 Task: Search one way flight ticket for 3 adults, 3 children in premium economy from Salt Lake City: Salt Lake City International Airport to Fort Wayne: Fort Wayne International Airport on 8-4-2023. Choice of flights is Alaska. Number of bags: 1 carry on bag. Price is upto 74000. Outbound departure time preference is 7:15.
Action: Mouse moved to (199, 329)
Screenshot: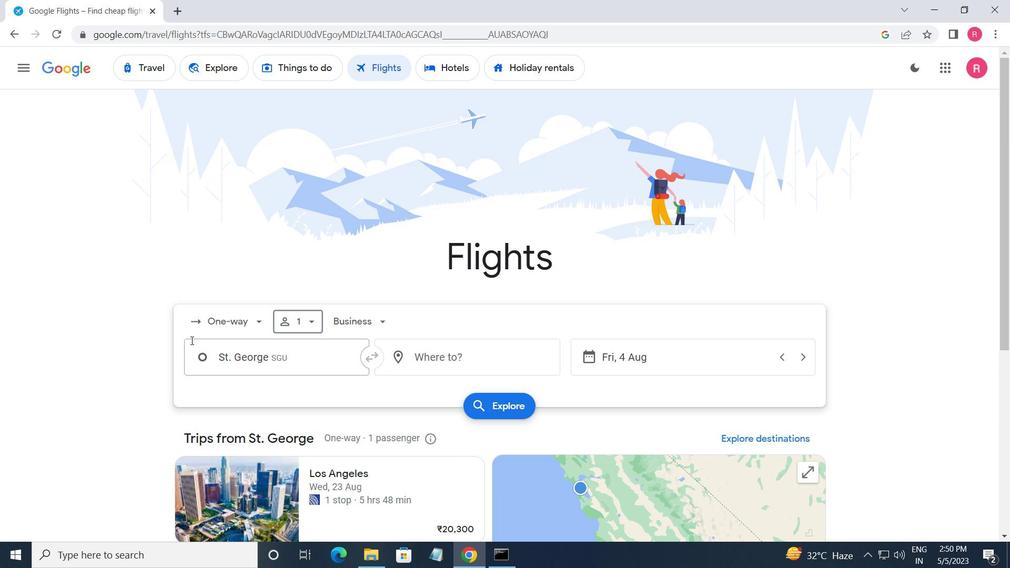 
Action: Mouse pressed left at (199, 329)
Screenshot: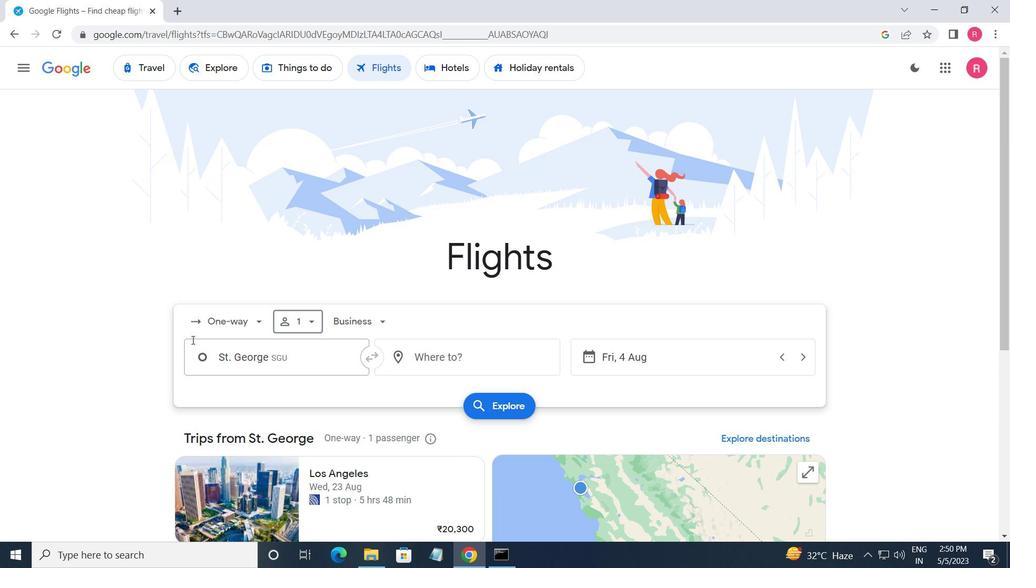 
Action: Mouse moved to (236, 376)
Screenshot: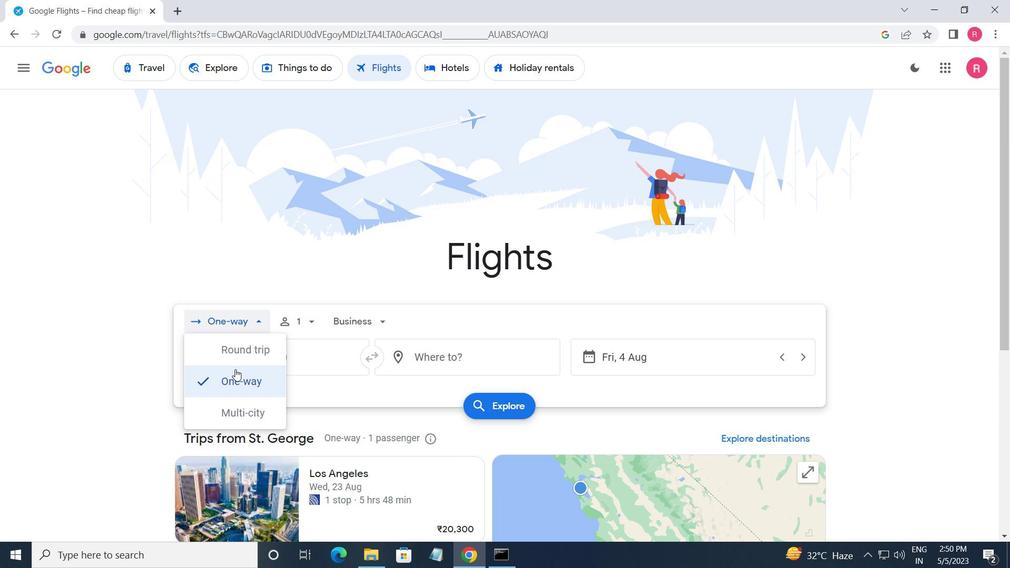 
Action: Mouse pressed left at (236, 376)
Screenshot: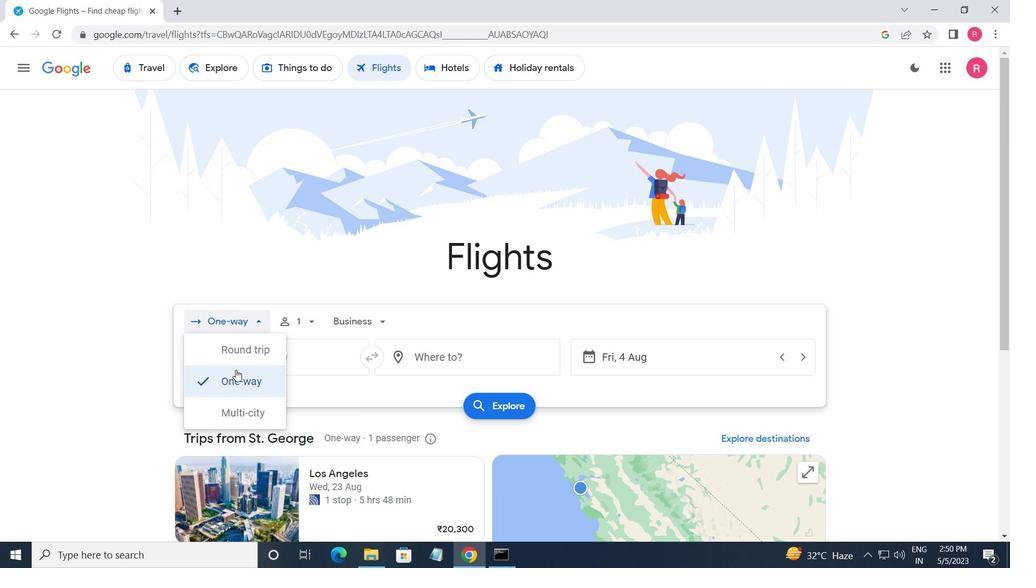 
Action: Mouse moved to (313, 322)
Screenshot: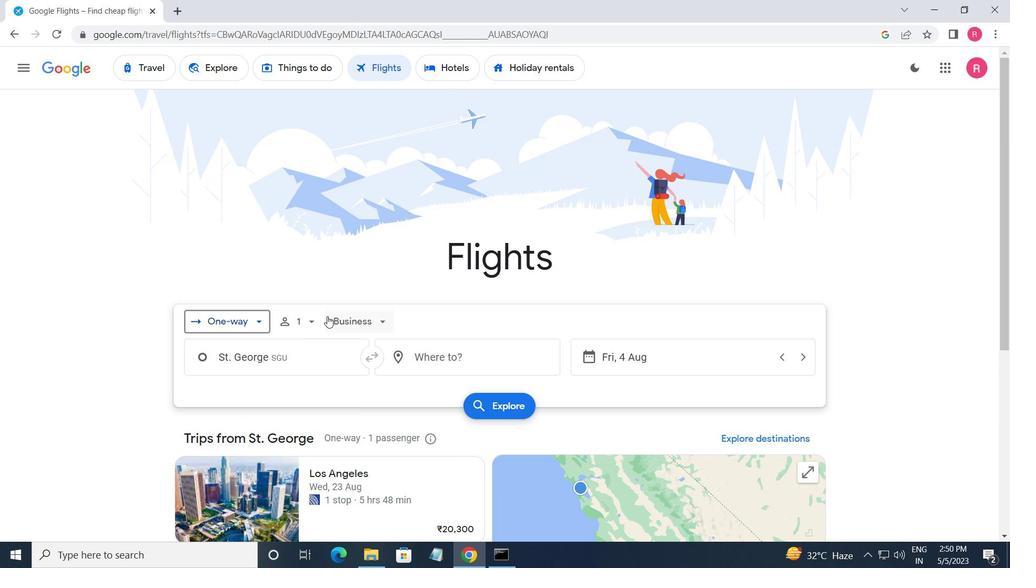 
Action: Mouse pressed left at (313, 322)
Screenshot: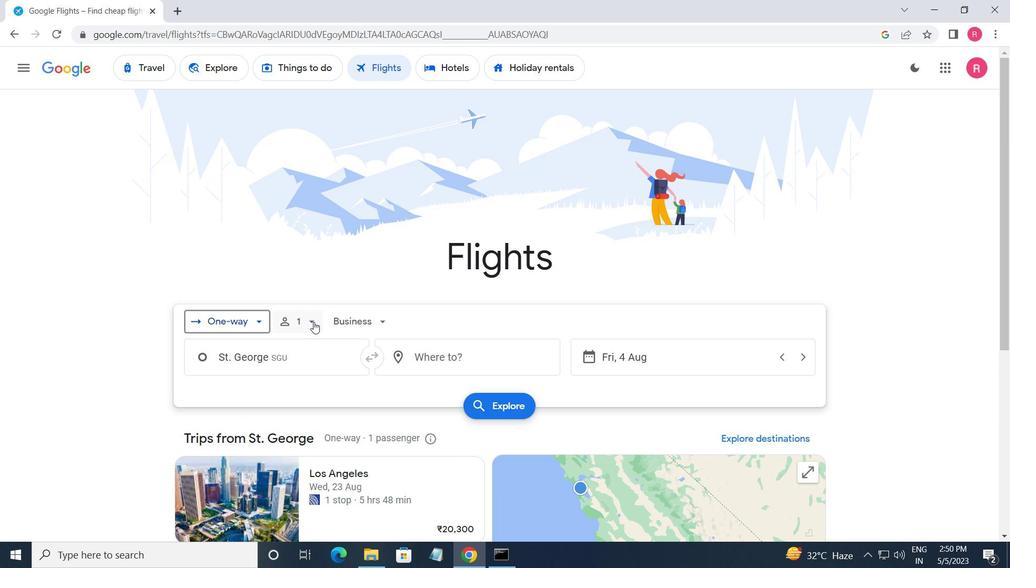 
Action: Mouse moved to (403, 358)
Screenshot: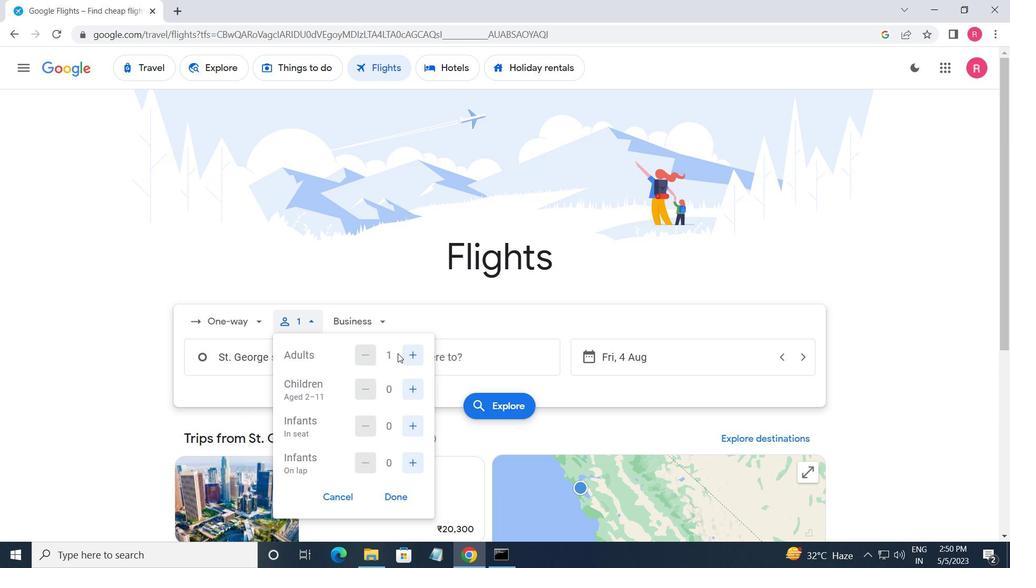 
Action: Mouse pressed left at (403, 358)
Screenshot: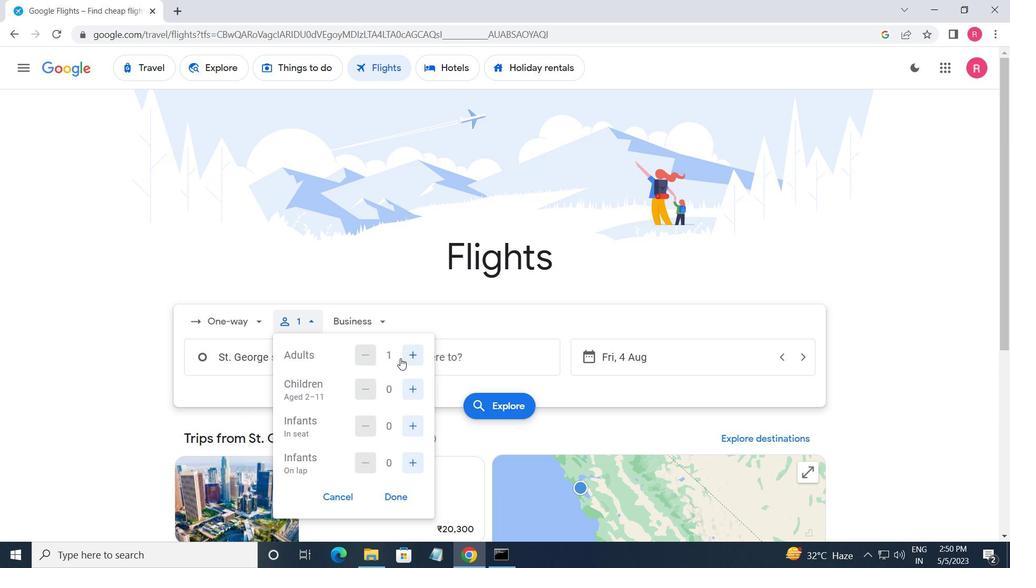 
Action: Mouse pressed left at (403, 358)
Screenshot: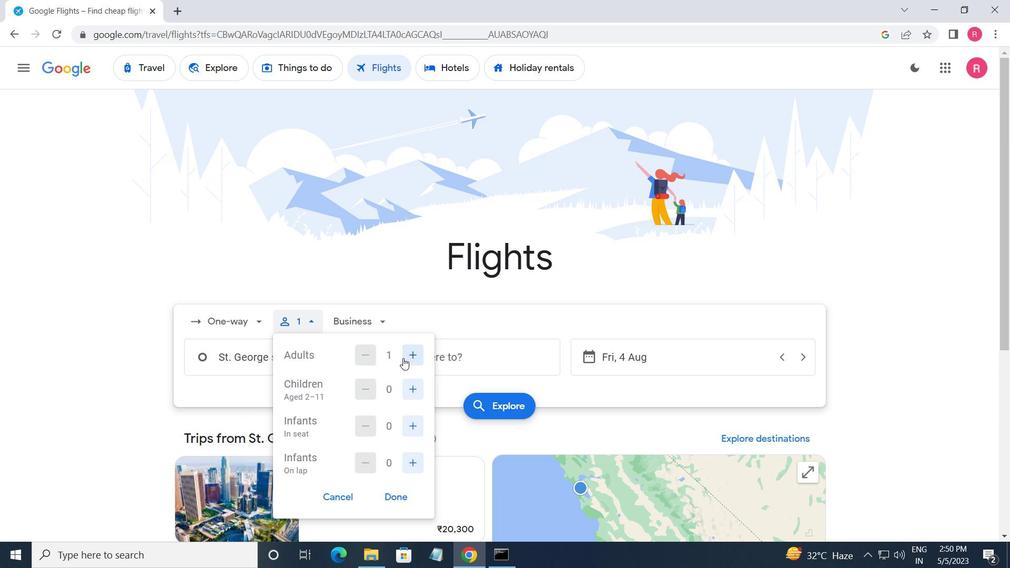 
Action: Mouse moved to (421, 385)
Screenshot: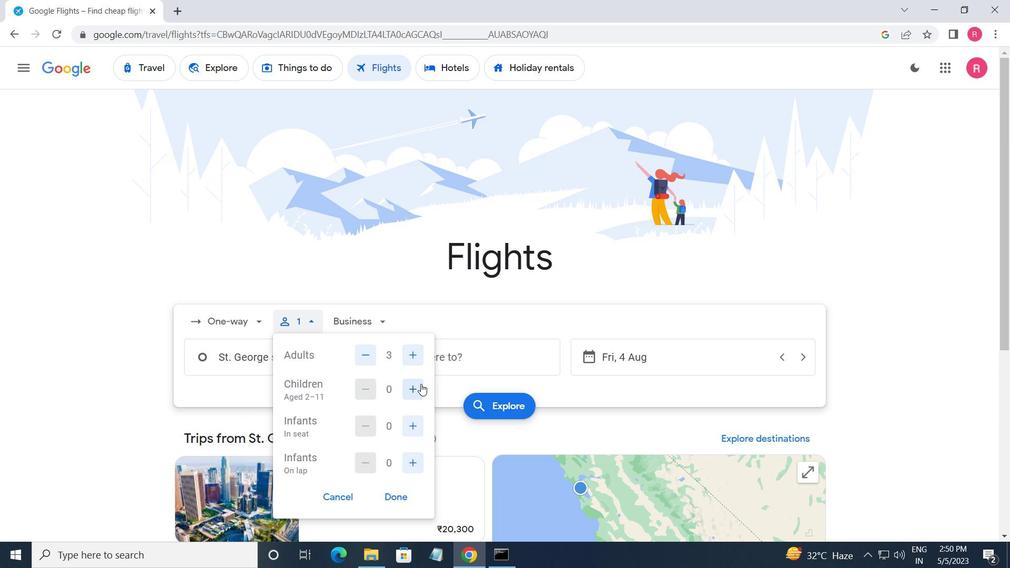 
Action: Mouse pressed left at (421, 385)
Screenshot: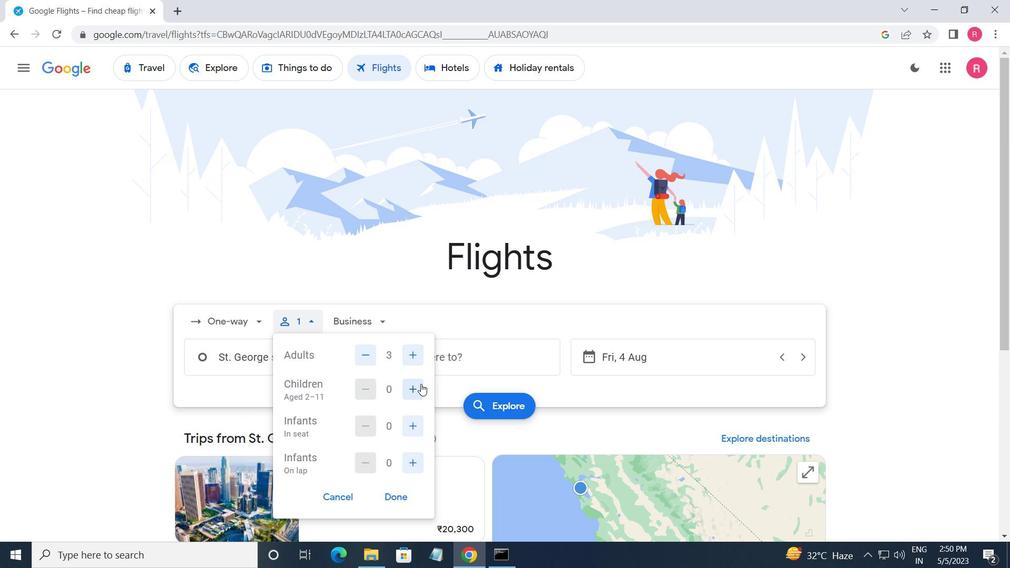 
Action: Mouse moved to (421, 385)
Screenshot: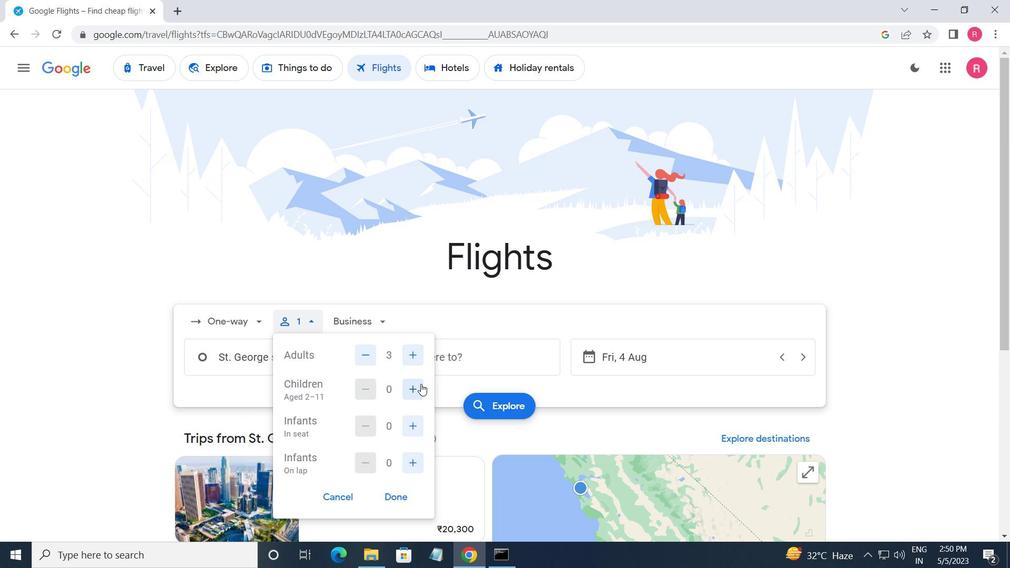 
Action: Mouse pressed left at (421, 385)
Screenshot: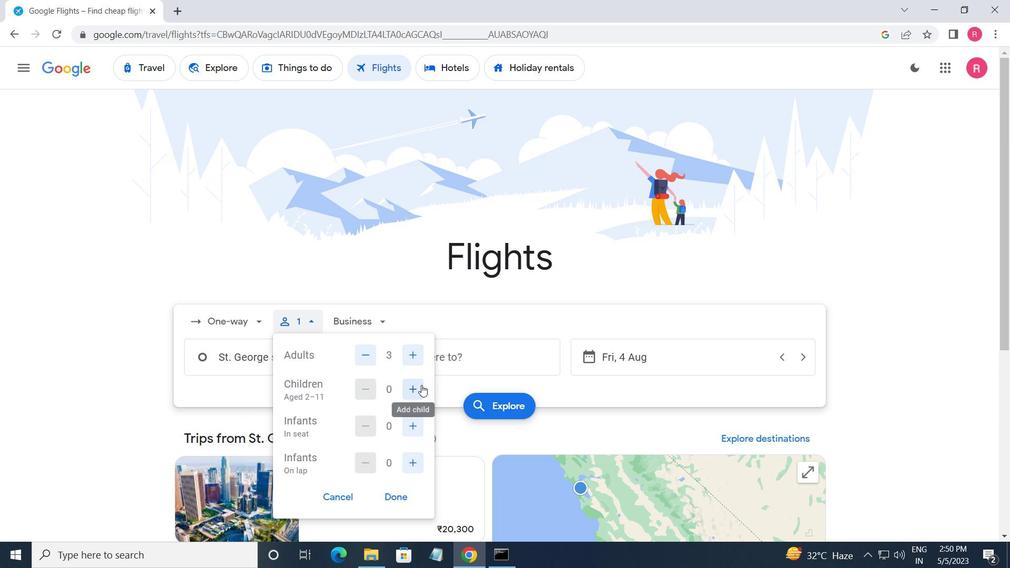 
Action: Mouse pressed left at (421, 385)
Screenshot: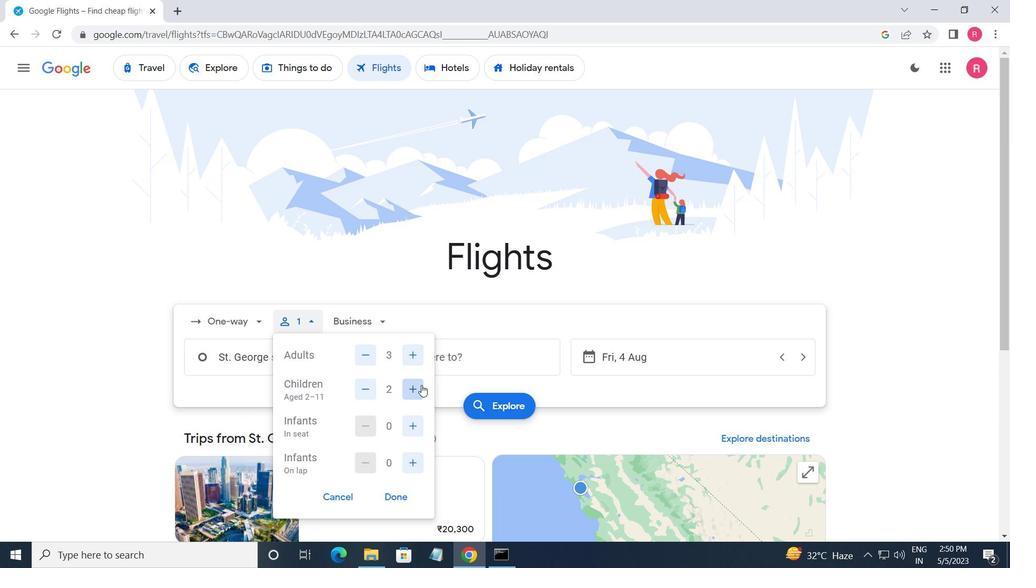 
Action: Mouse moved to (391, 495)
Screenshot: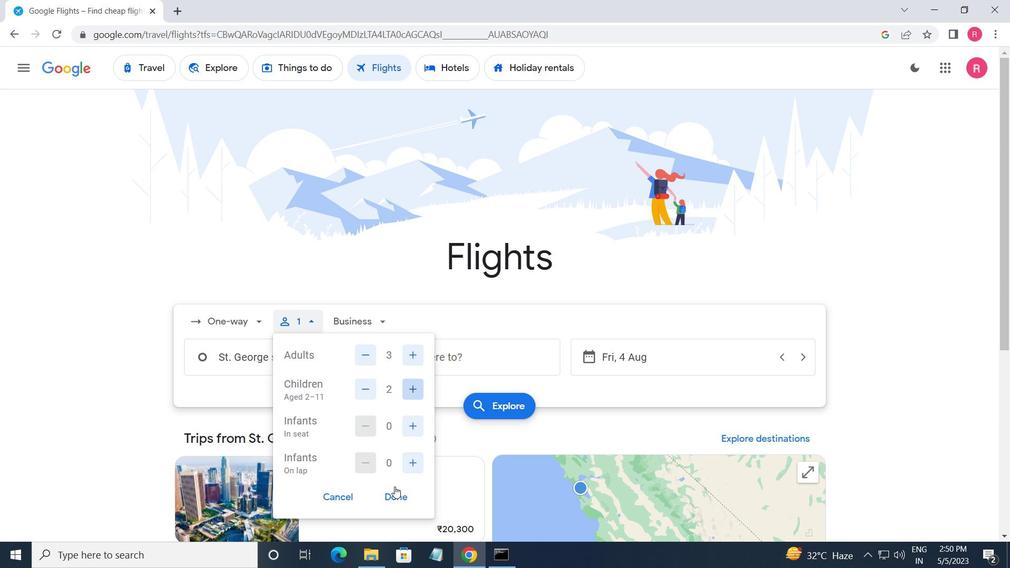 
Action: Mouse pressed left at (391, 495)
Screenshot: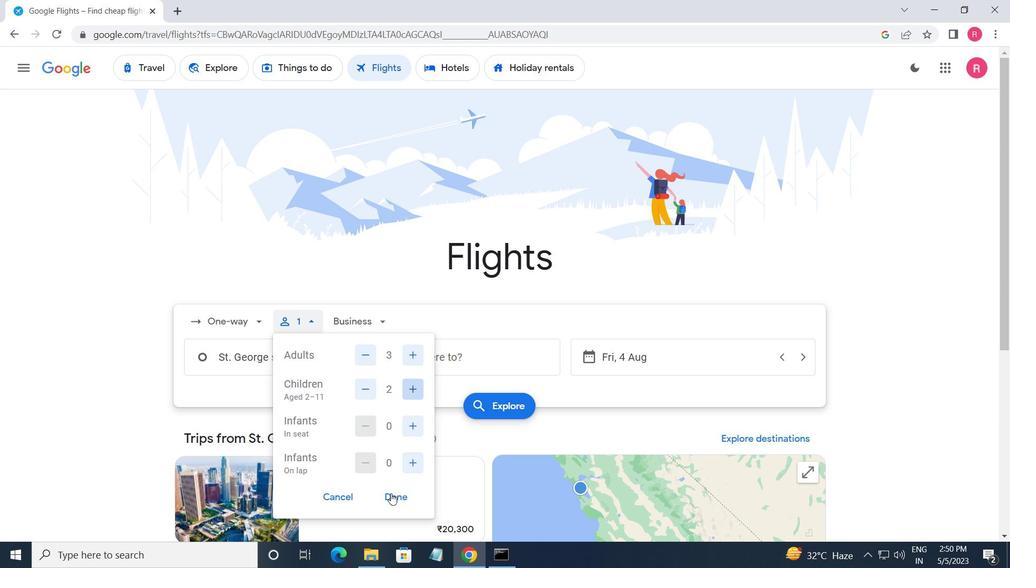 
Action: Mouse moved to (350, 338)
Screenshot: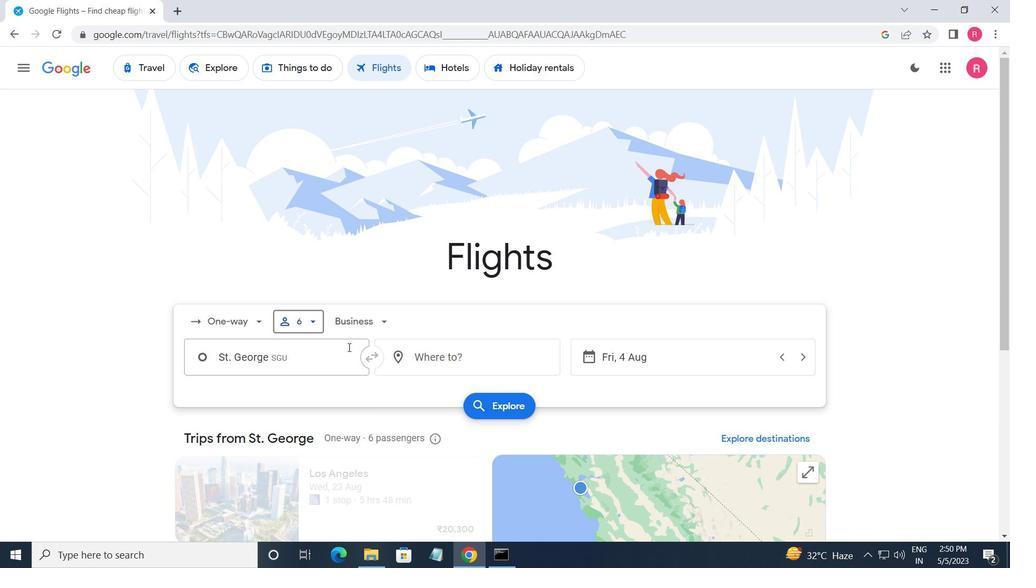 
Action: Mouse pressed left at (350, 338)
Screenshot: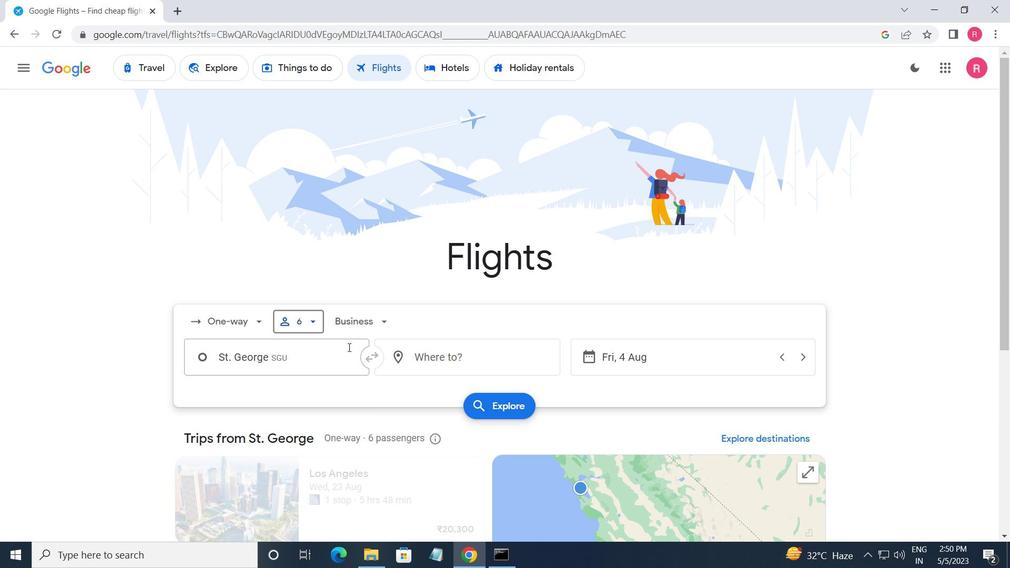 
Action: Mouse moved to (353, 325)
Screenshot: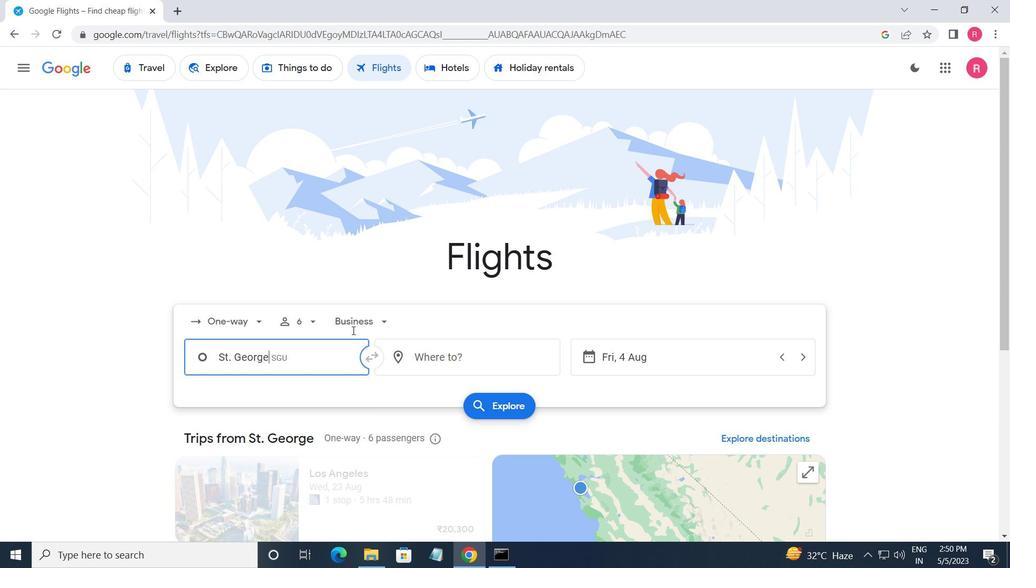 
Action: Mouse pressed left at (353, 325)
Screenshot: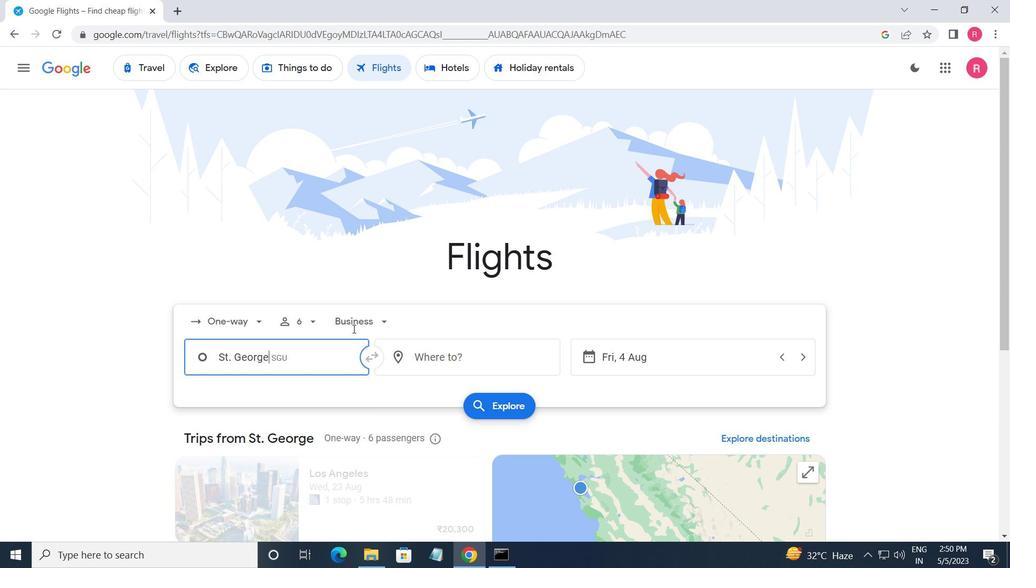 
Action: Mouse moved to (369, 392)
Screenshot: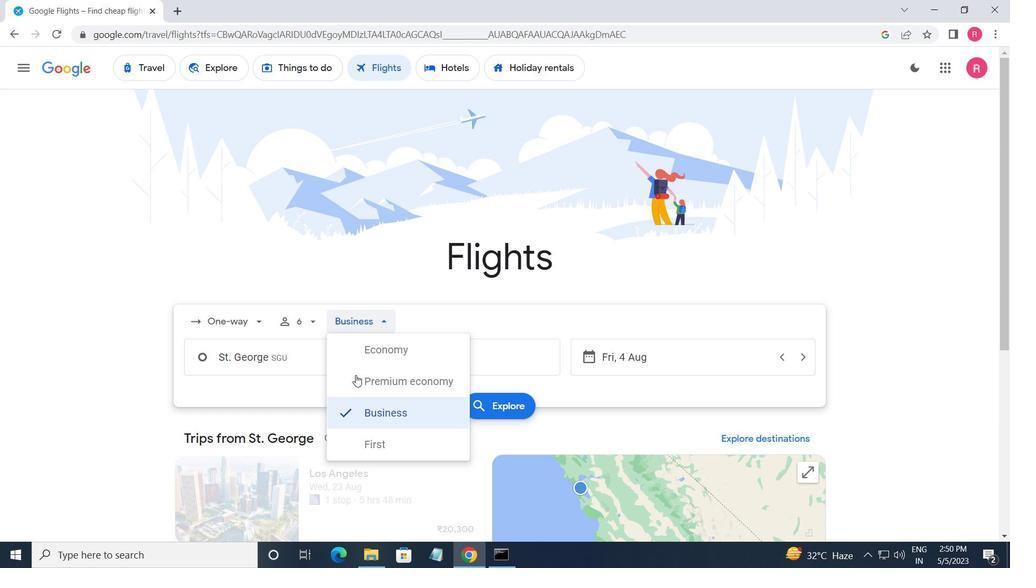 
Action: Mouse pressed left at (369, 392)
Screenshot: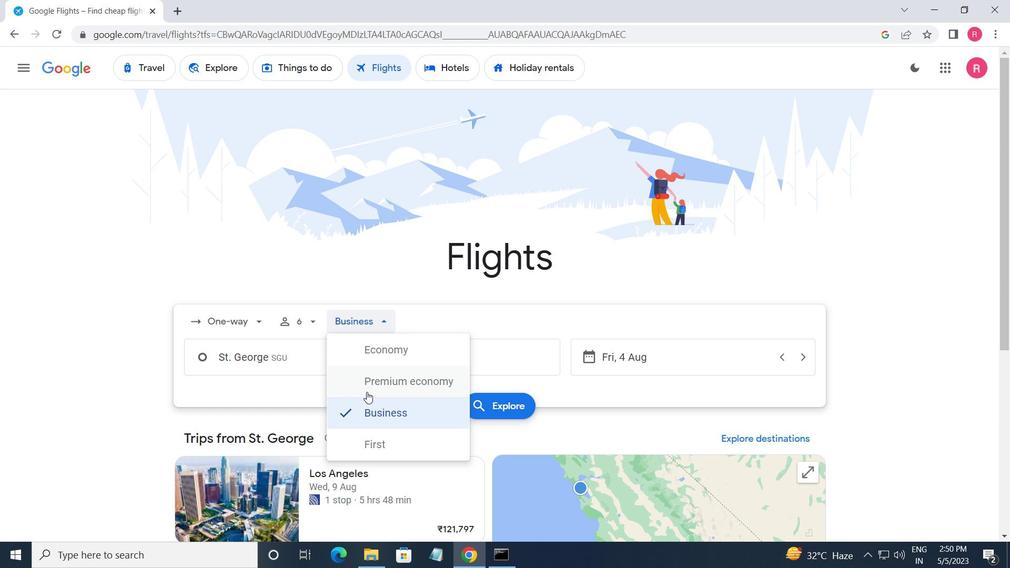 
Action: Mouse moved to (312, 360)
Screenshot: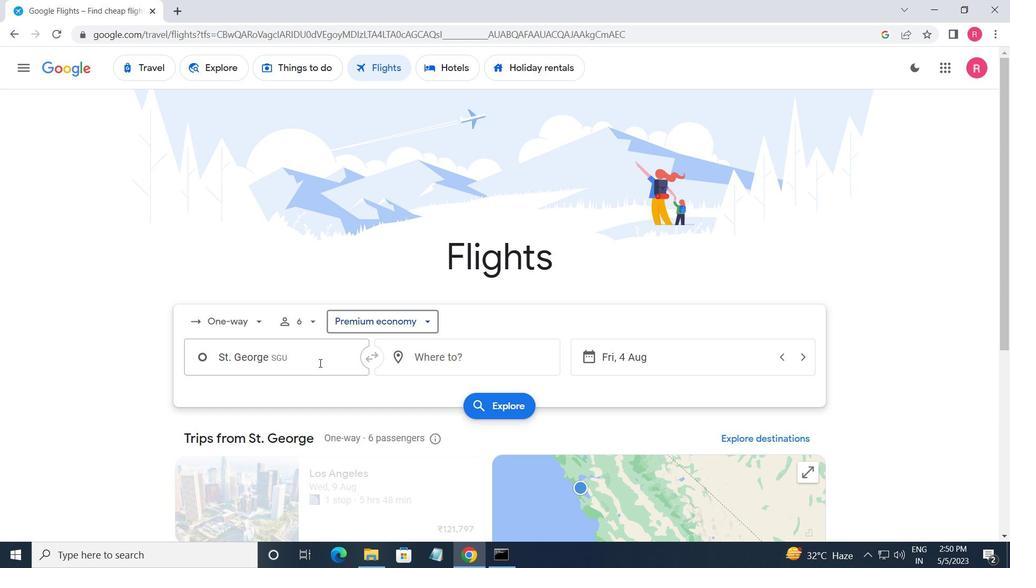 
Action: Mouse pressed left at (312, 360)
Screenshot: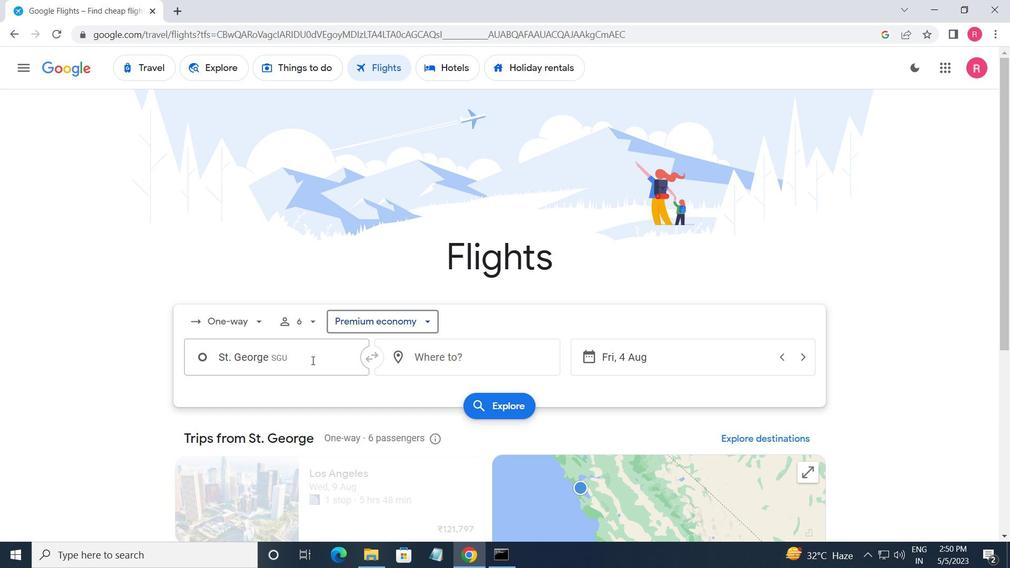 
Action: Mouse moved to (311, 357)
Screenshot: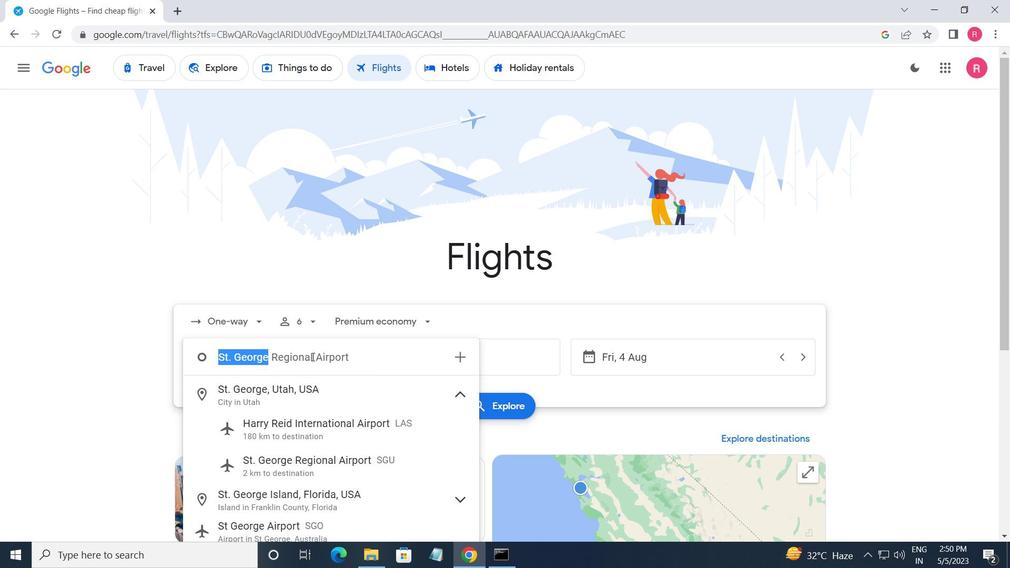 
Action: Key pressed <Key.shift>SALT<Key.space><Key.shift_r>LAKE<Key.space><Key.shift>CITY
Screenshot: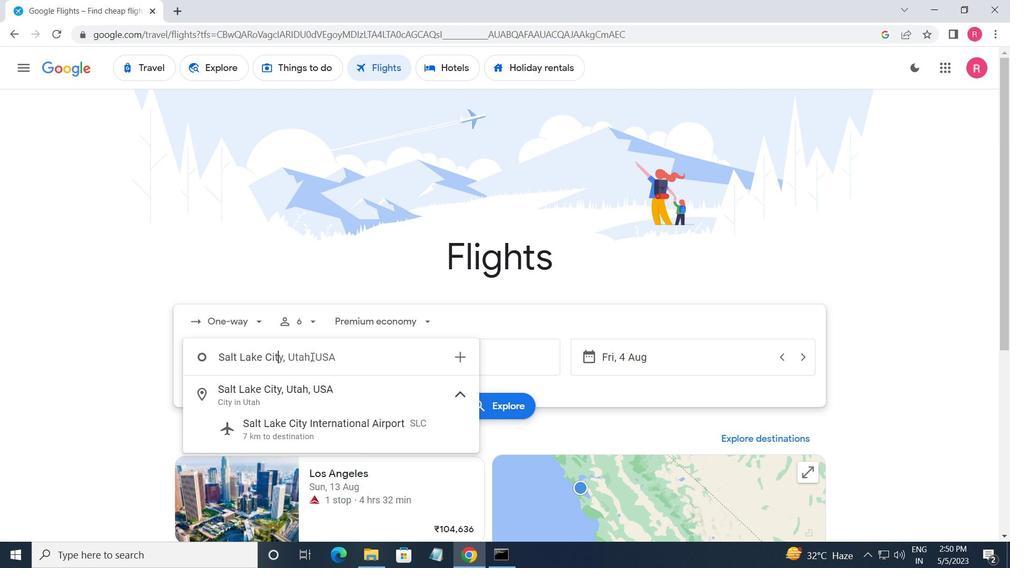 
Action: Mouse moved to (288, 439)
Screenshot: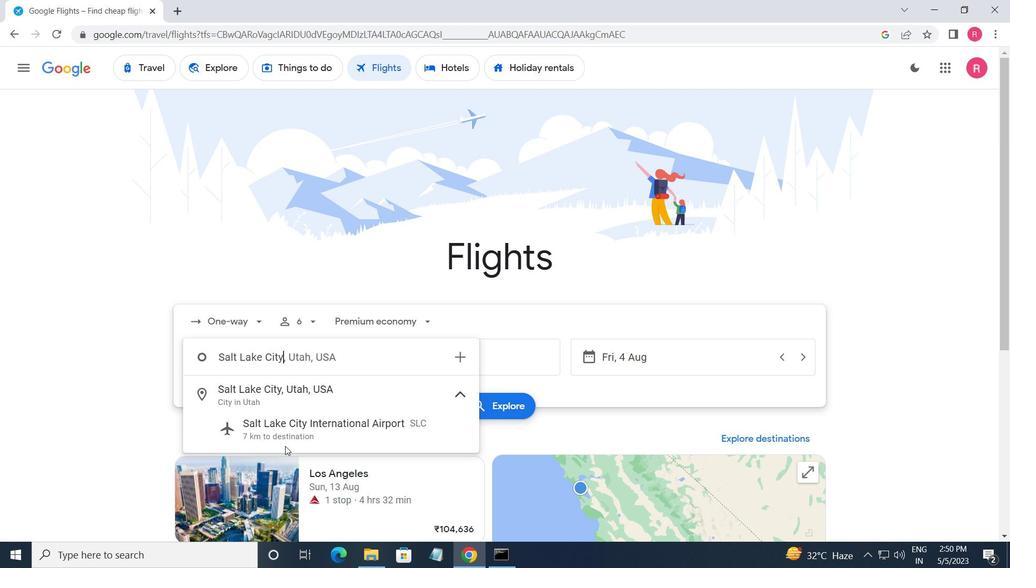 
Action: Mouse pressed left at (288, 439)
Screenshot: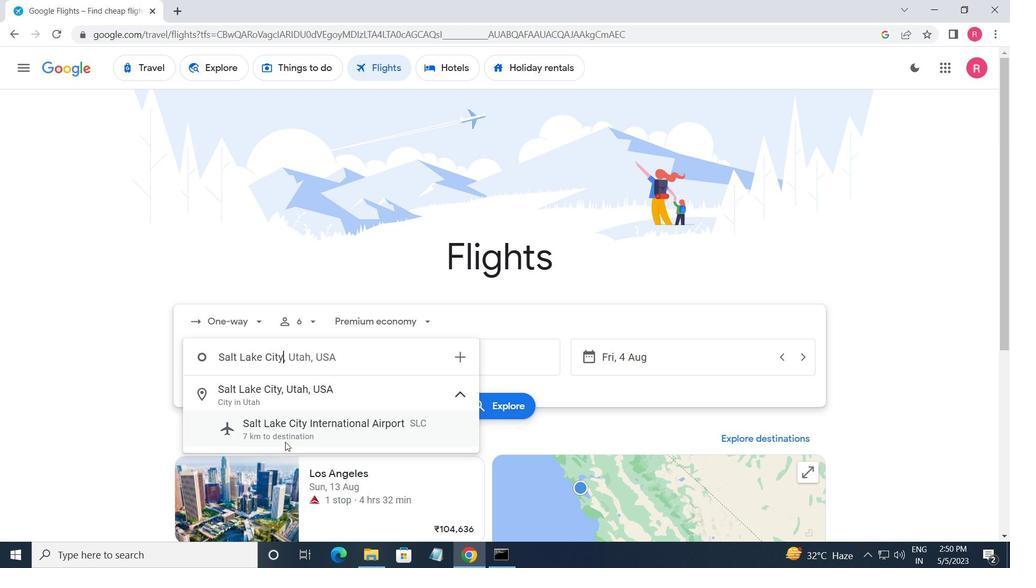 
Action: Mouse moved to (474, 368)
Screenshot: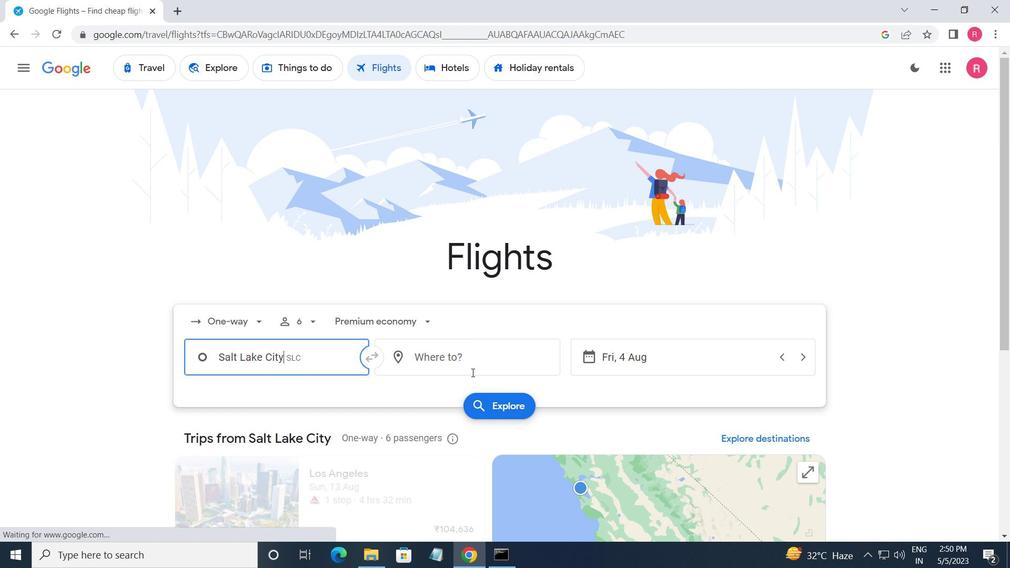 
Action: Mouse pressed left at (474, 368)
Screenshot: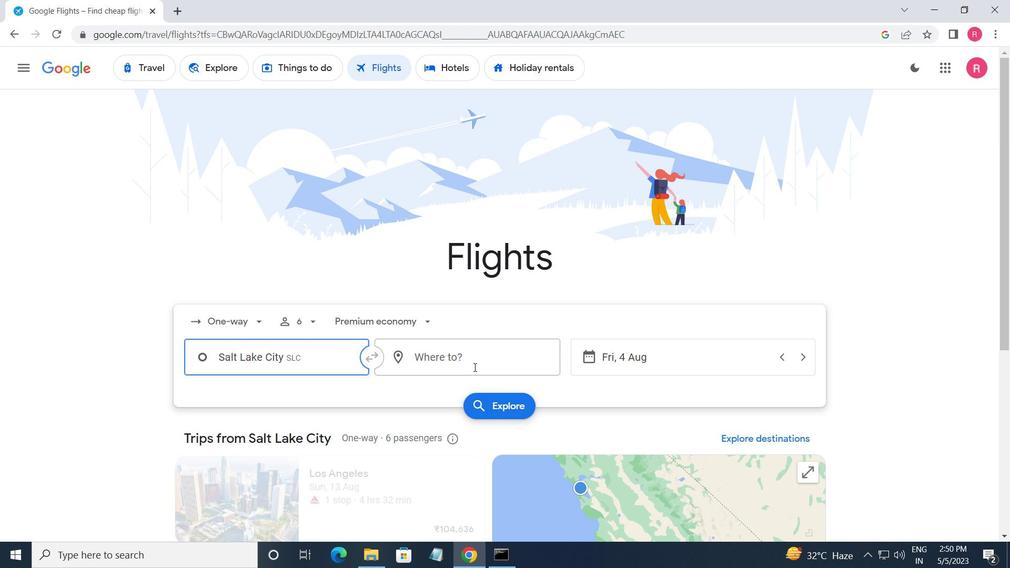 
Action: Mouse moved to (473, 368)
Screenshot: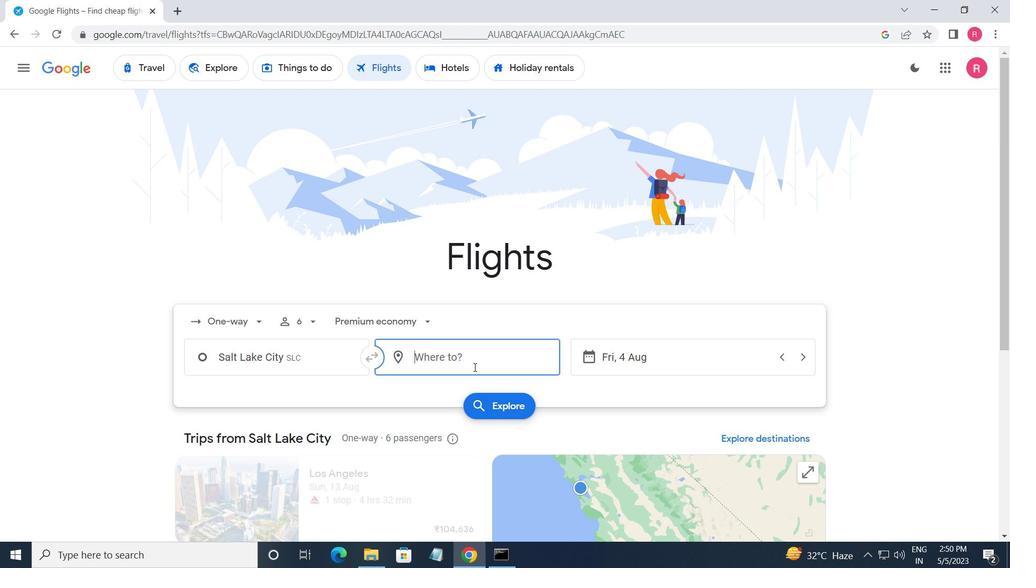 
Action: Key pressed <Key.shift><Key.shift><Key.shift>FORT<Key.space><Key.shift>WAYNE
Screenshot: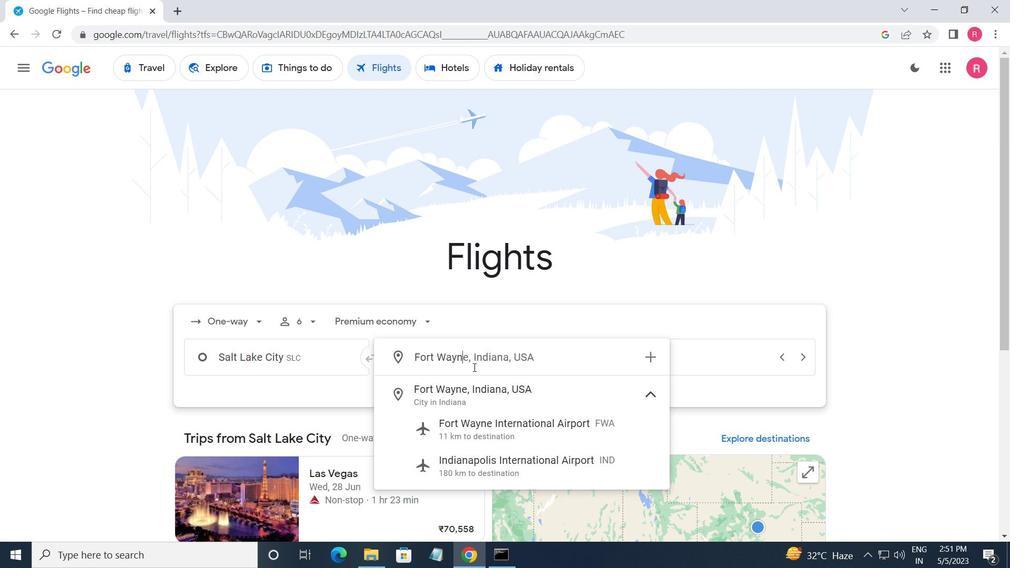 
Action: Mouse moved to (515, 424)
Screenshot: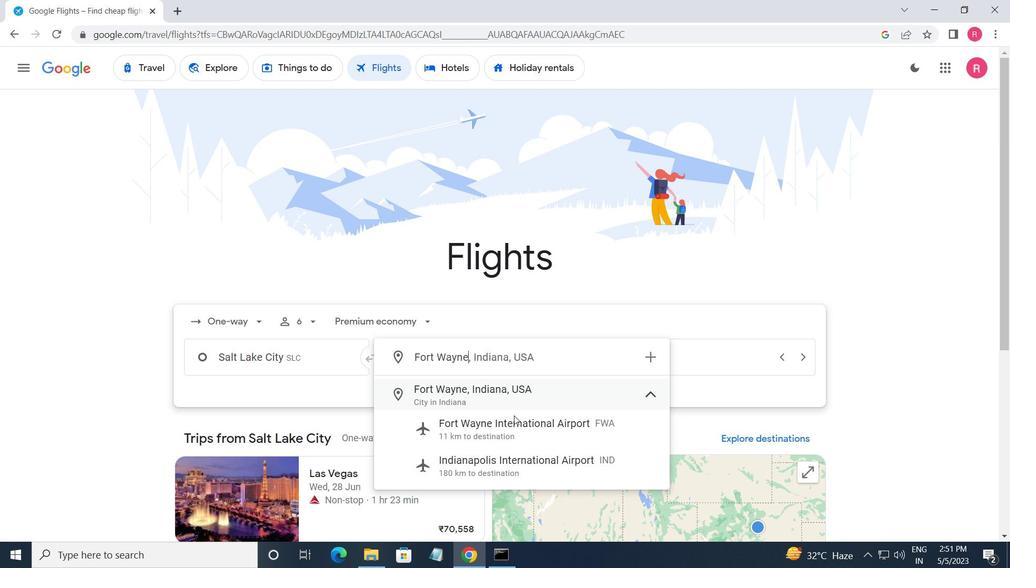 
Action: Mouse pressed left at (515, 424)
Screenshot: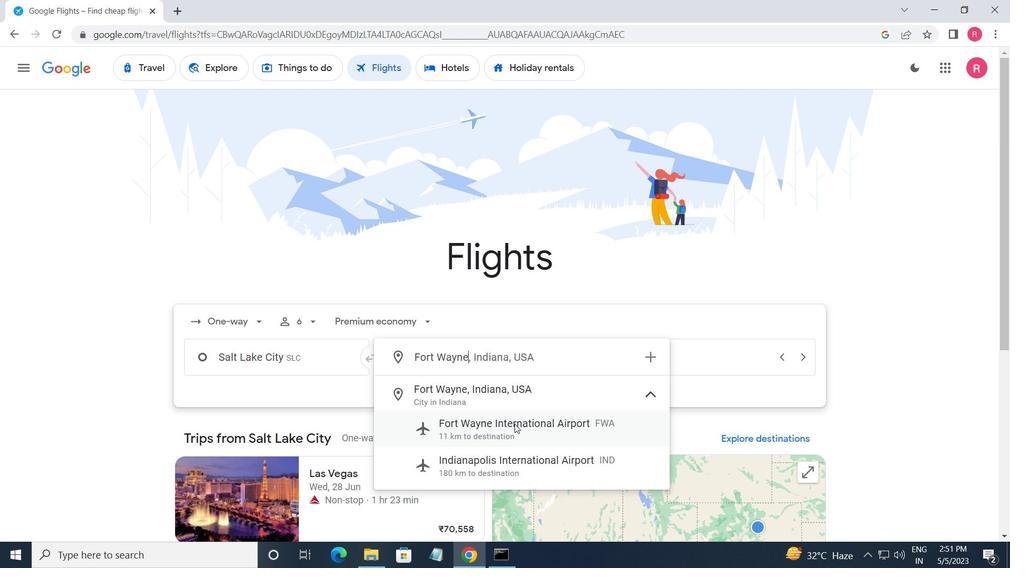 
Action: Mouse moved to (662, 357)
Screenshot: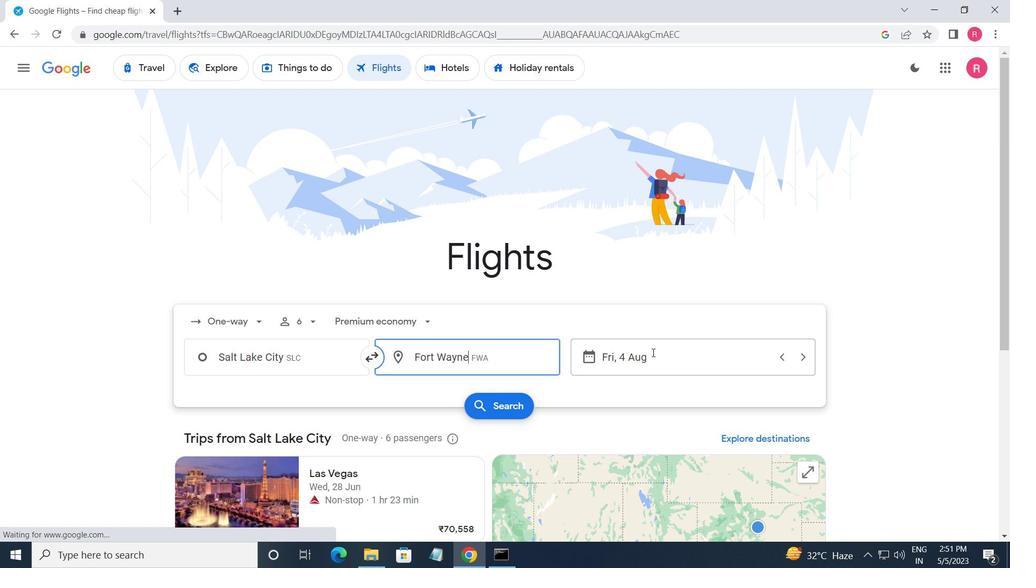 
Action: Mouse pressed left at (662, 357)
Screenshot: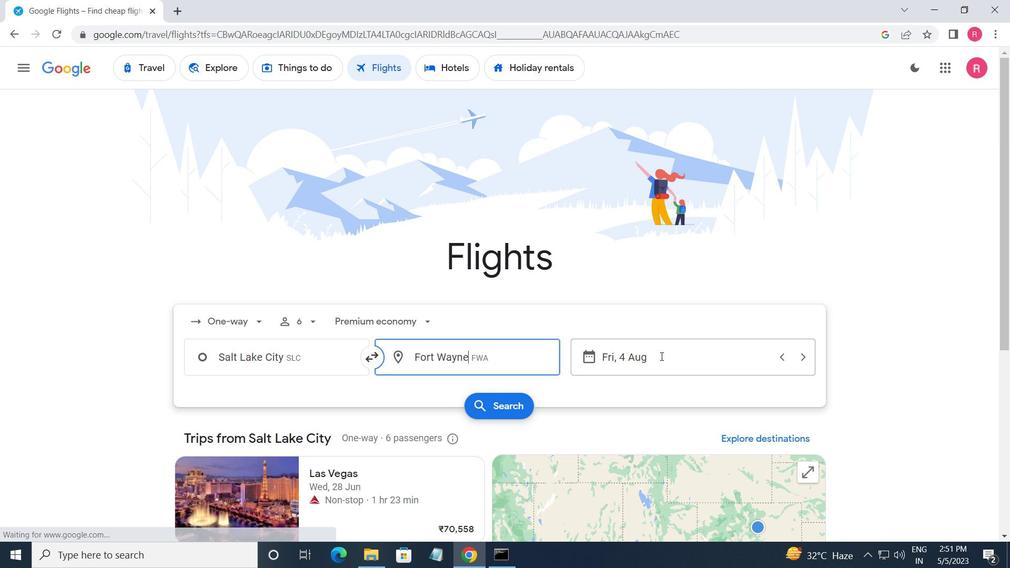 
Action: Mouse moved to (514, 305)
Screenshot: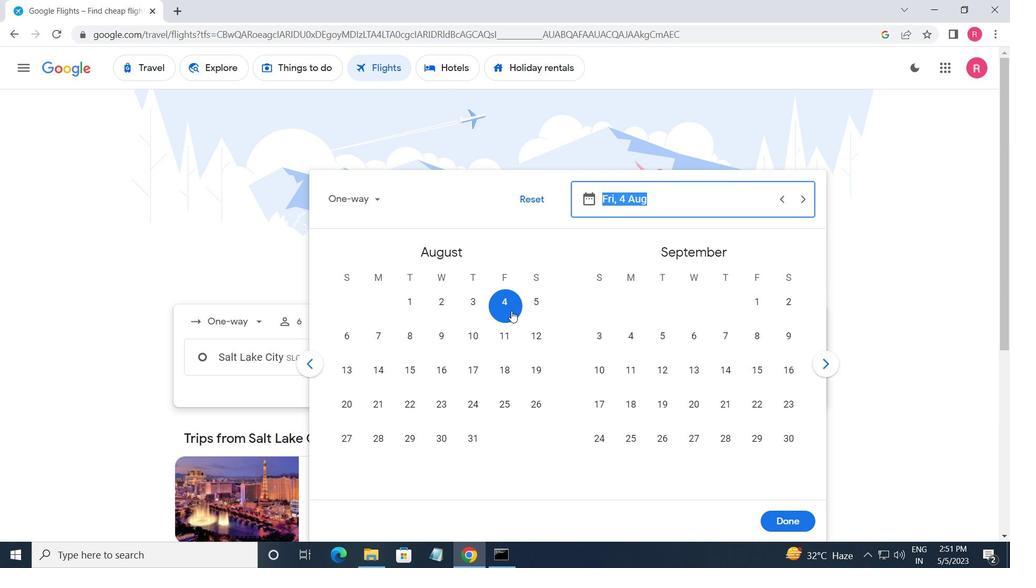 
Action: Mouse pressed left at (514, 305)
Screenshot: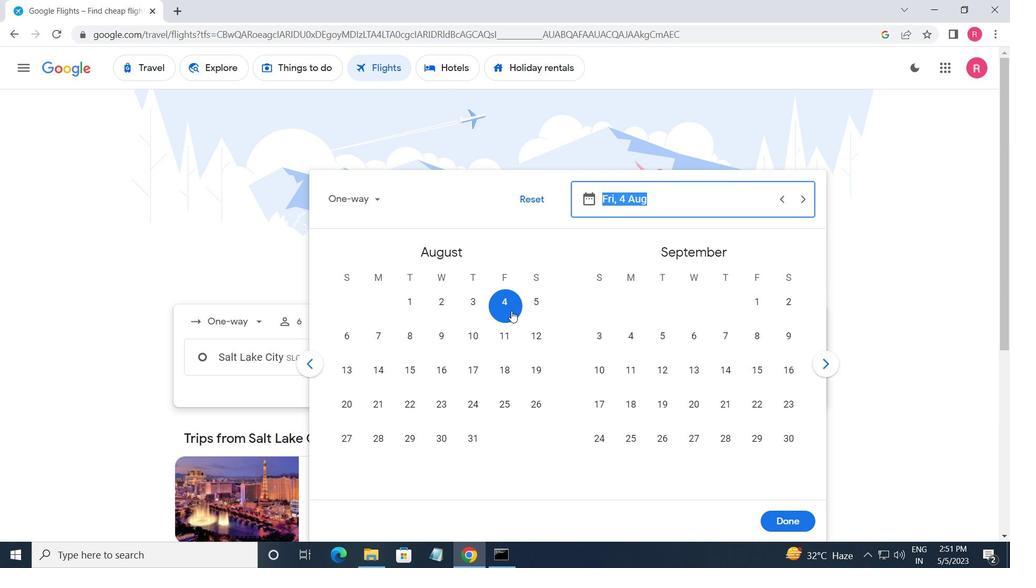 
Action: Mouse moved to (769, 511)
Screenshot: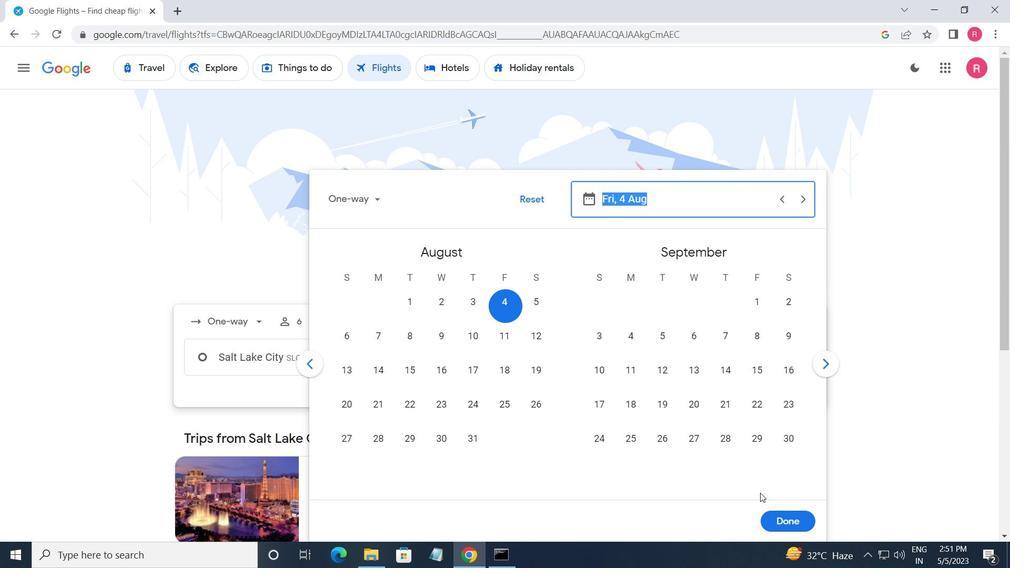 
Action: Mouse pressed left at (769, 511)
Screenshot: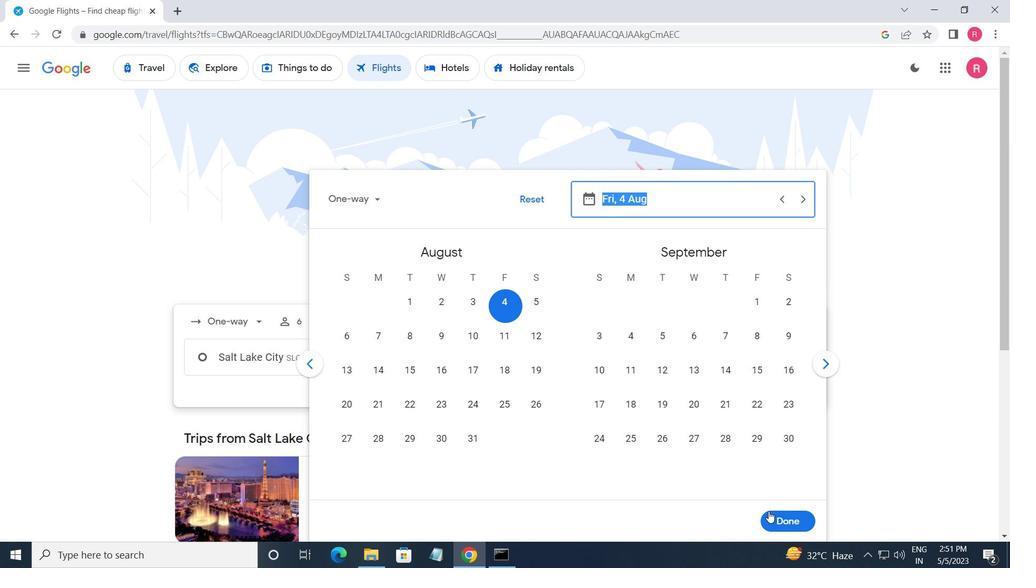 
Action: Mouse moved to (498, 413)
Screenshot: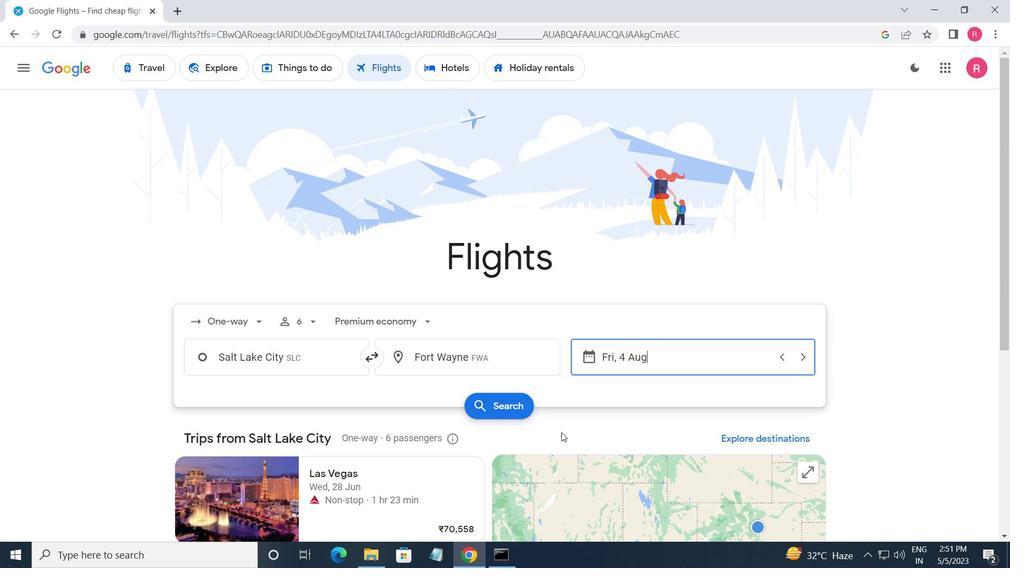 
Action: Mouse pressed left at (498, 413)
Screenshot: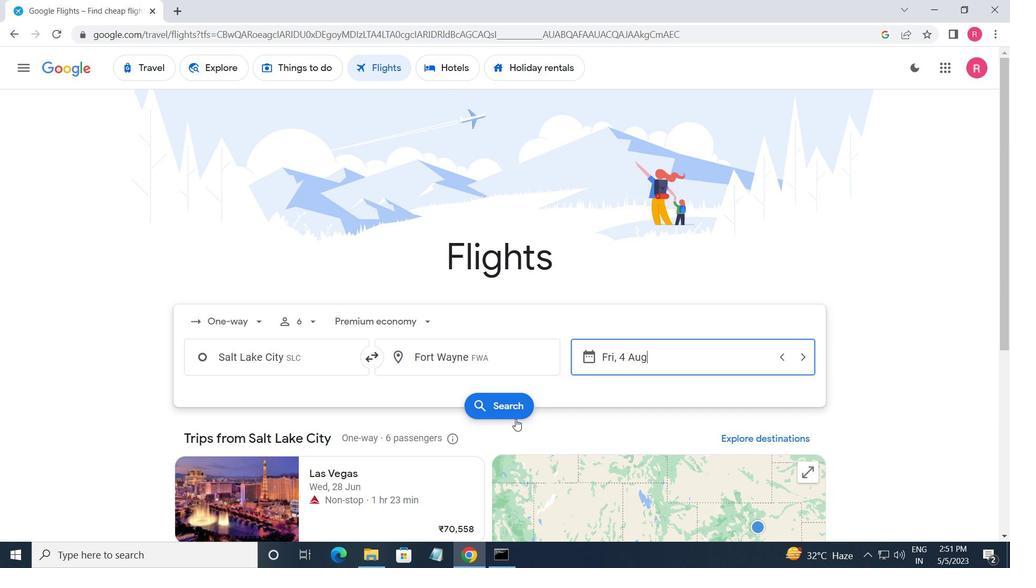 
Action: Mouse moved to (214, 187)
Screenshot: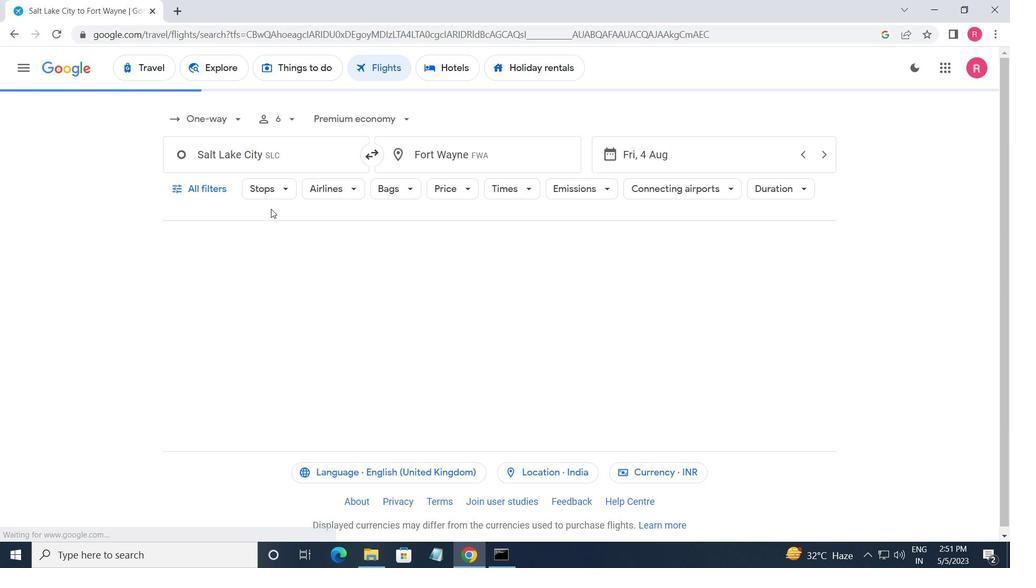 
Action: Mouse pressed left at (214, 187)
Screenshot: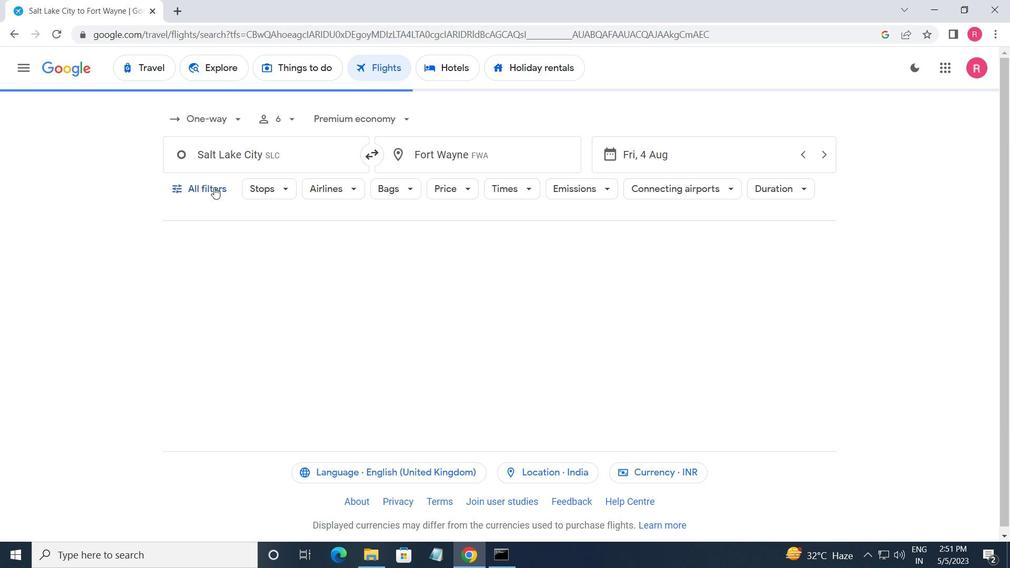 
Action: Mouse moved to (220, 325)
Screenshot: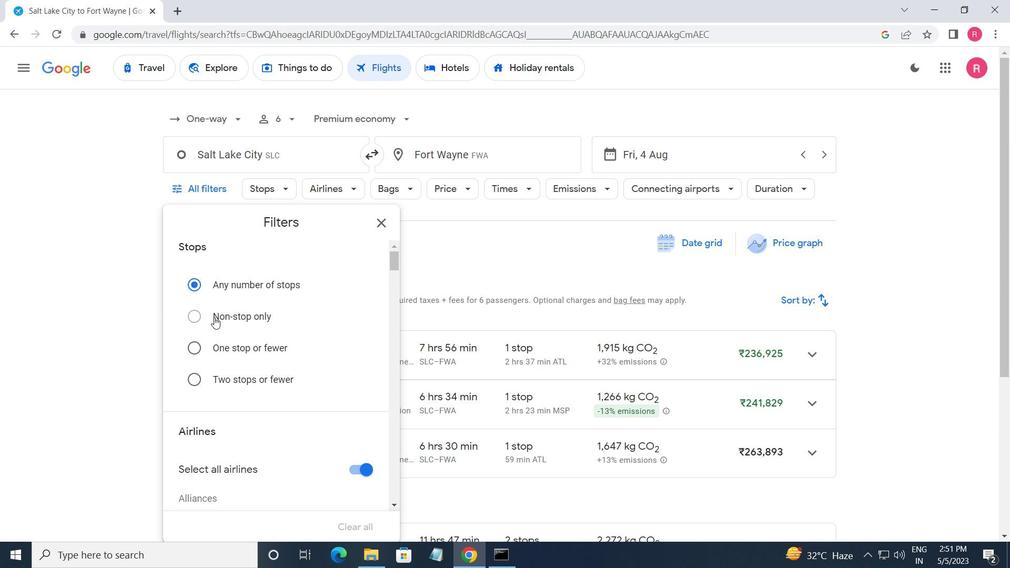 
Action: Mouse scrolled (220, 324) with delta (0, 0)
Screenshot: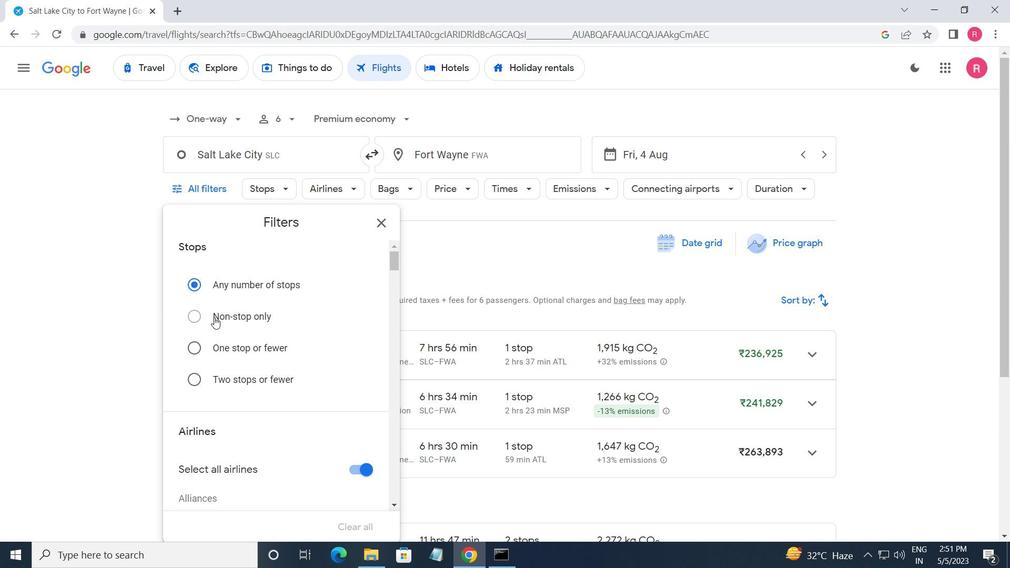 
Action: Mouse moved to (225, 326)
Screenshot: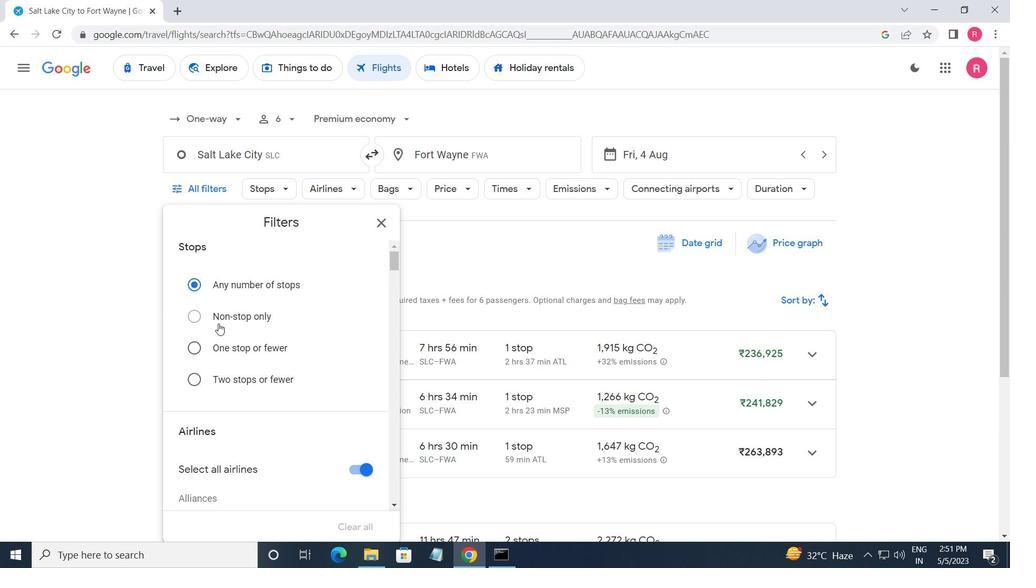 
Action: Mouse scrolled (225, 325) with delta (0, 0)
Screenshot: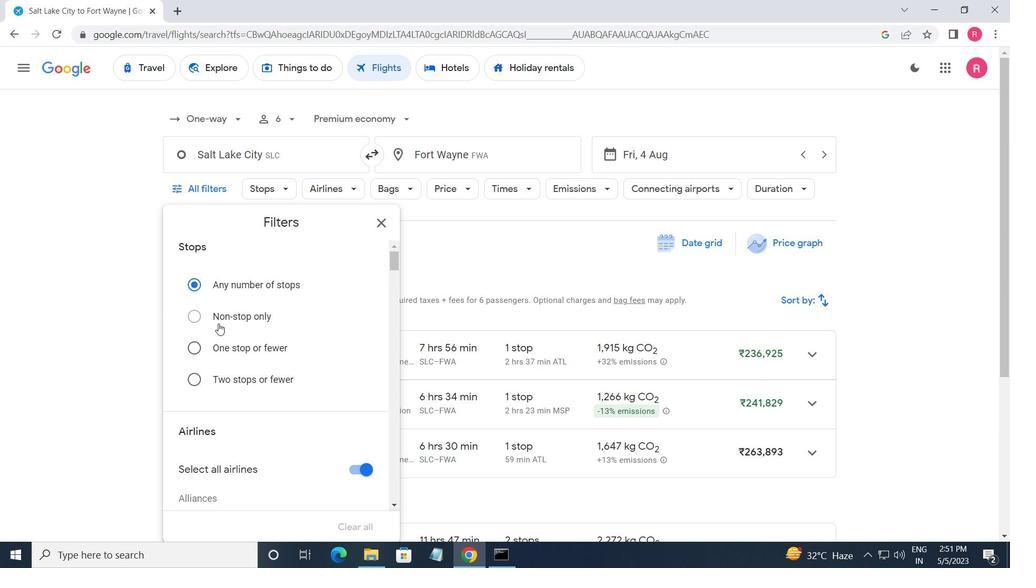 
Action: Mouse moved to (226, 326)
Screenshot: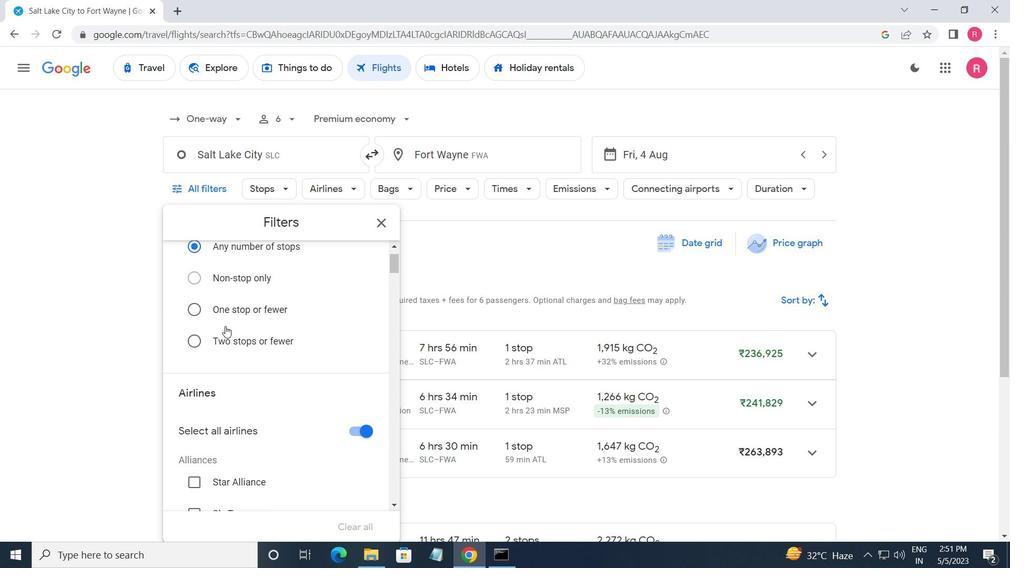 
Action: Mouse scrolled (226, 326) with delta (0, 0)
Screenshot: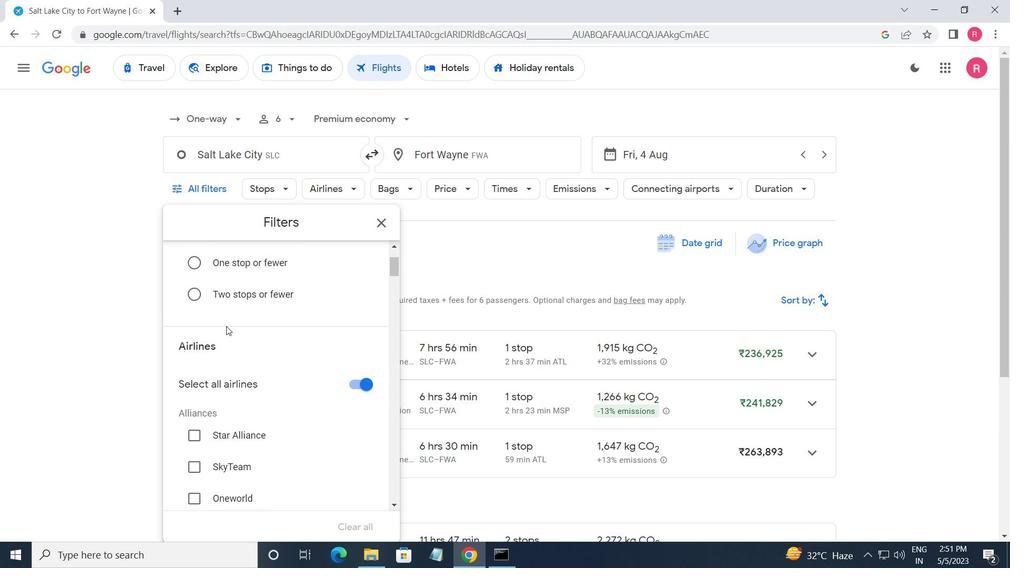 
Action: Mouse moved to (227, 327)
Screenshot: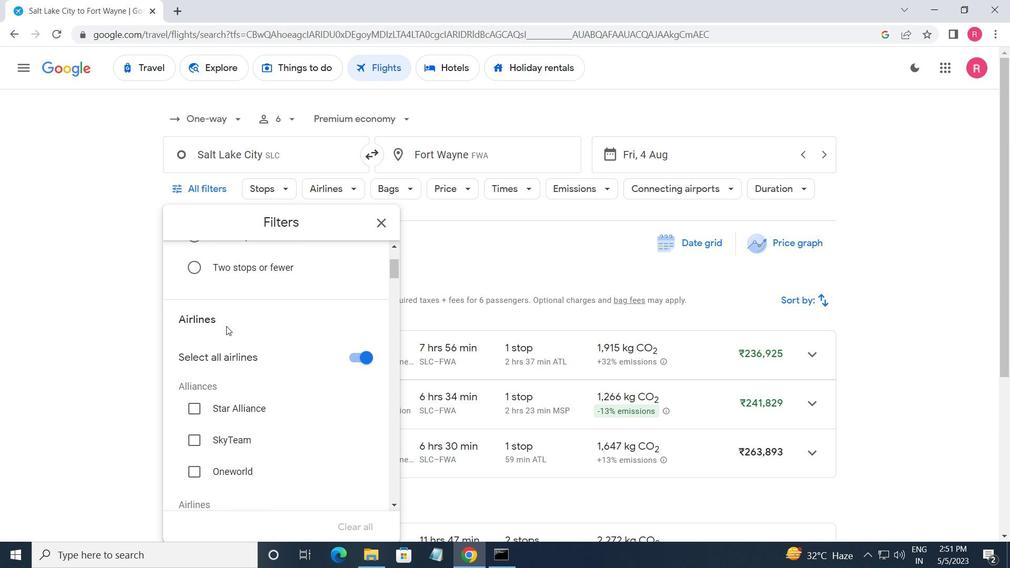 
Action: Mouse scrolled (227, 326) with delta (0, 0)
Screenshot: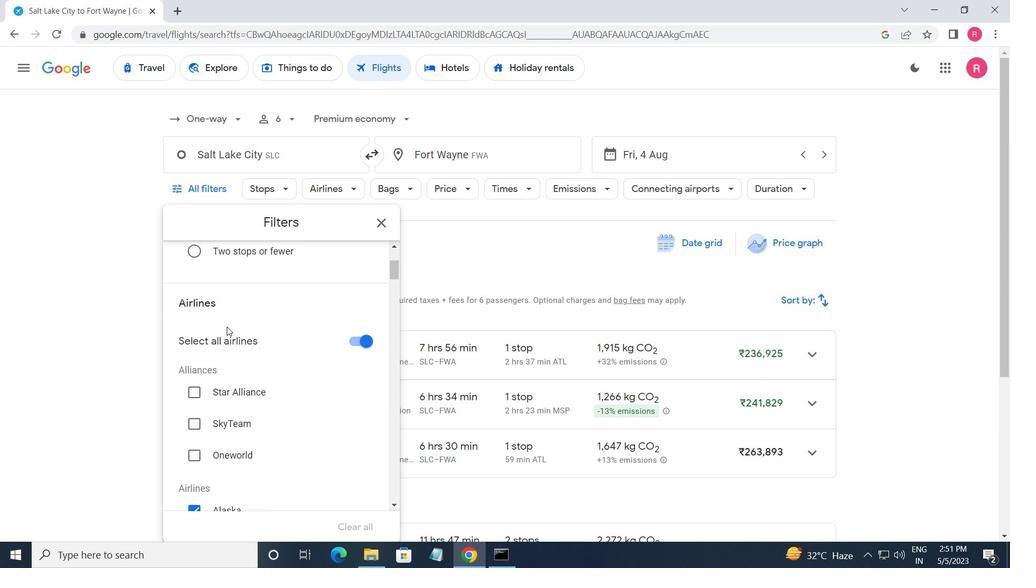 
Action: Mouse moved to (227, 327)
Screenshot: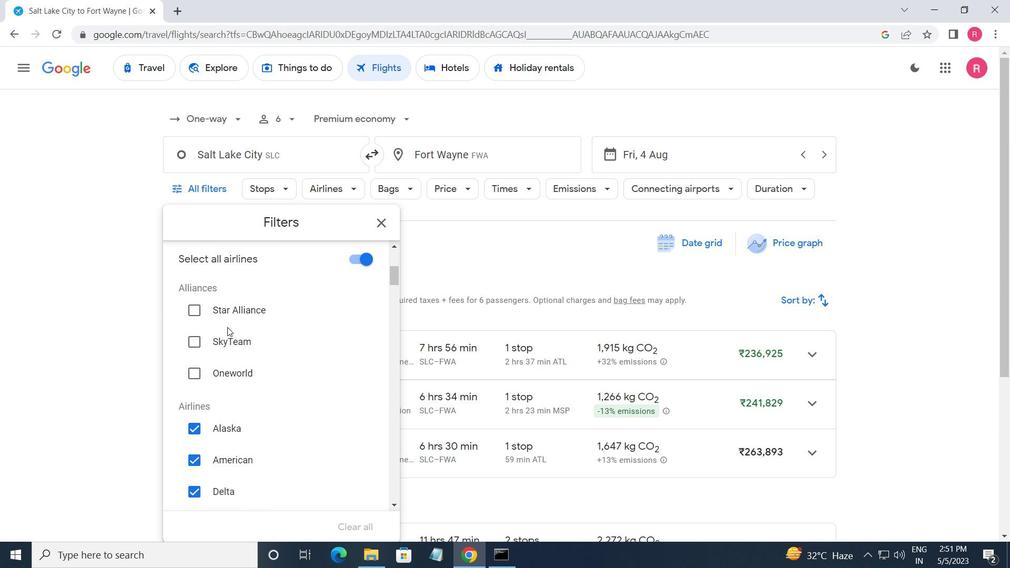 
Action: Mouse scrolled (227, 326) with delta (0, 0)
Screenshot: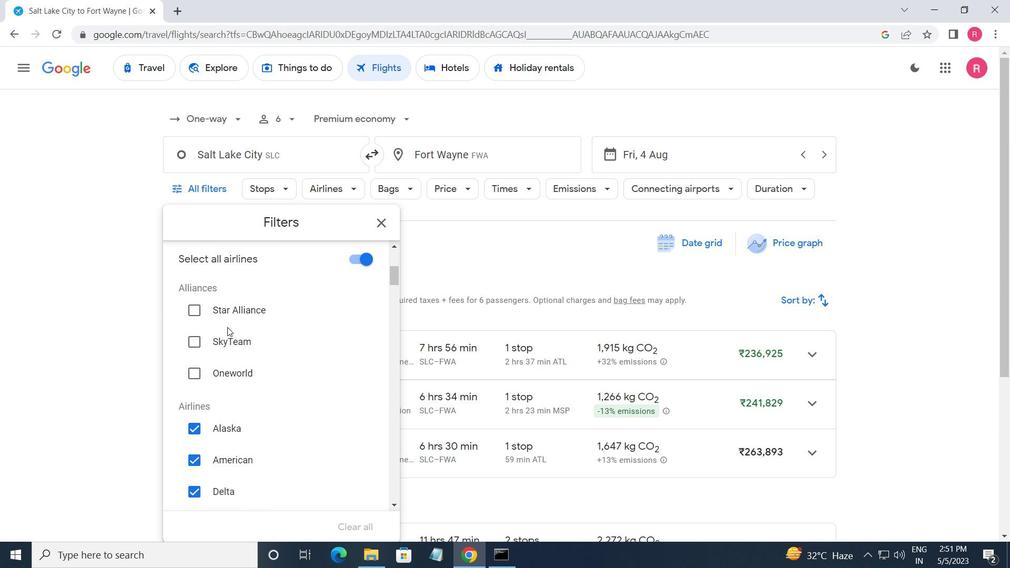 
Action: Mouse moved to (343, 312)
Screenshot: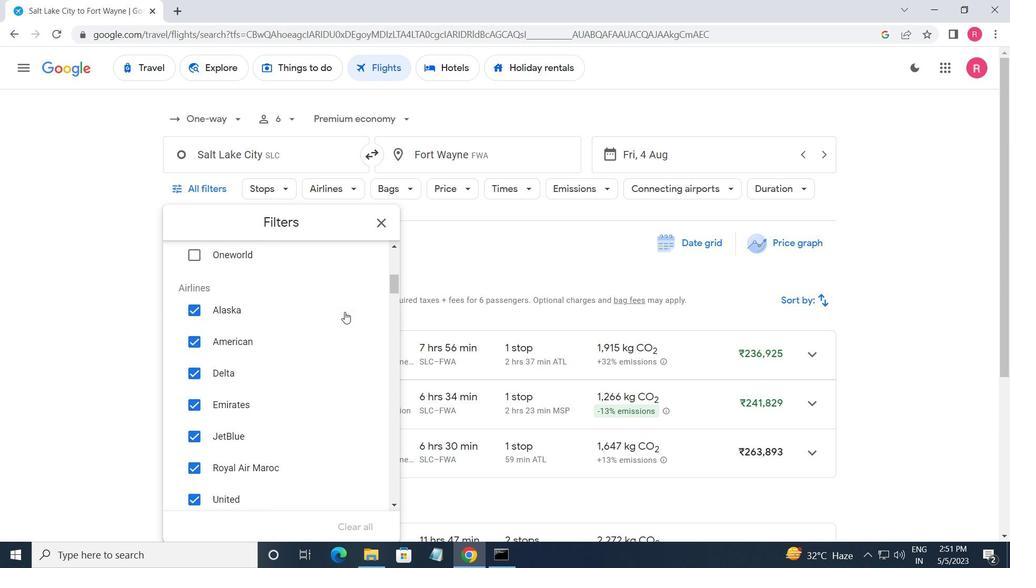 
Action: Mouse pressed left at (343, 312)
Screenshot: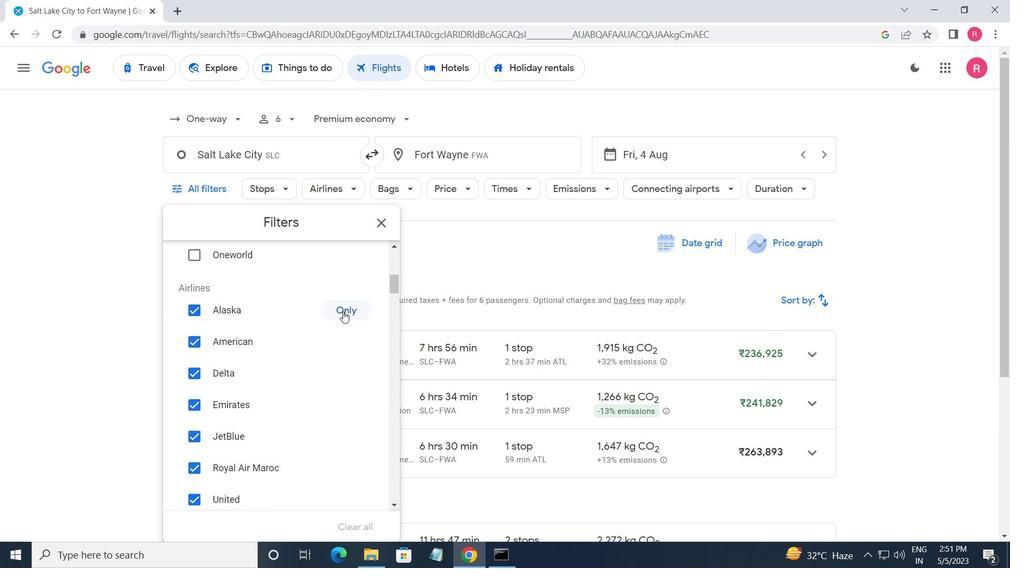 
Action: Mouse moved to (333, 344)
Screenshot: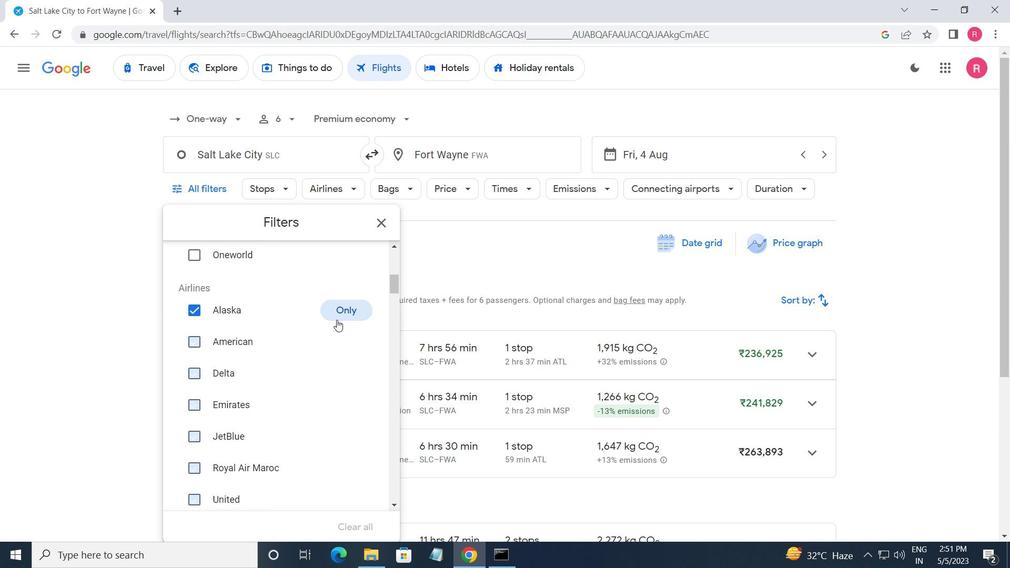 
Action: Mouse scrolled (333, 343) with delta (0, 0)
Screenshot: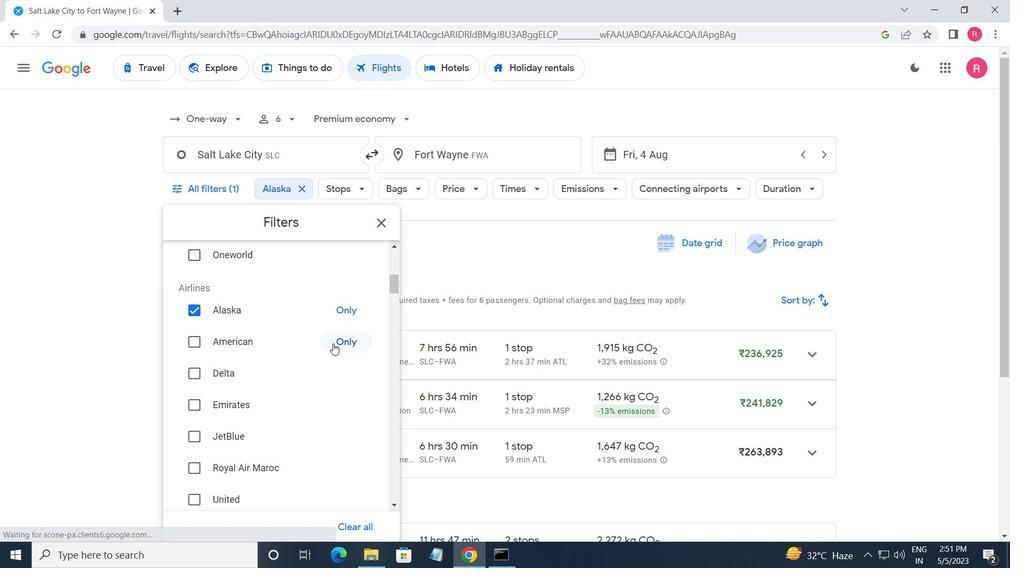 
Action: Mouse scrolled (333, 343) with delta (0, 0)
Screenshot: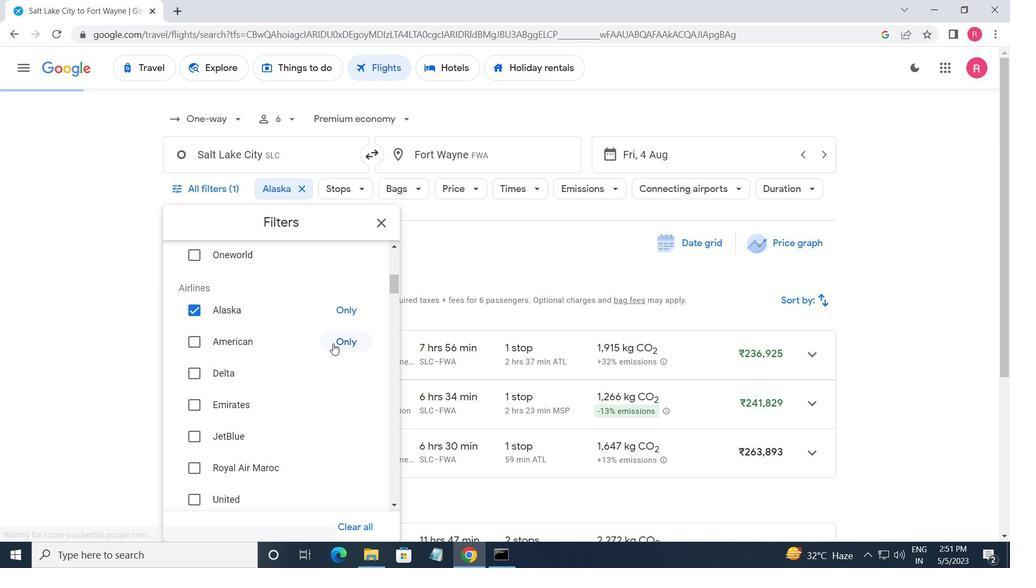 
Action: Mouse scrolled (333, 343) with delta (0, 0)
Screenshot: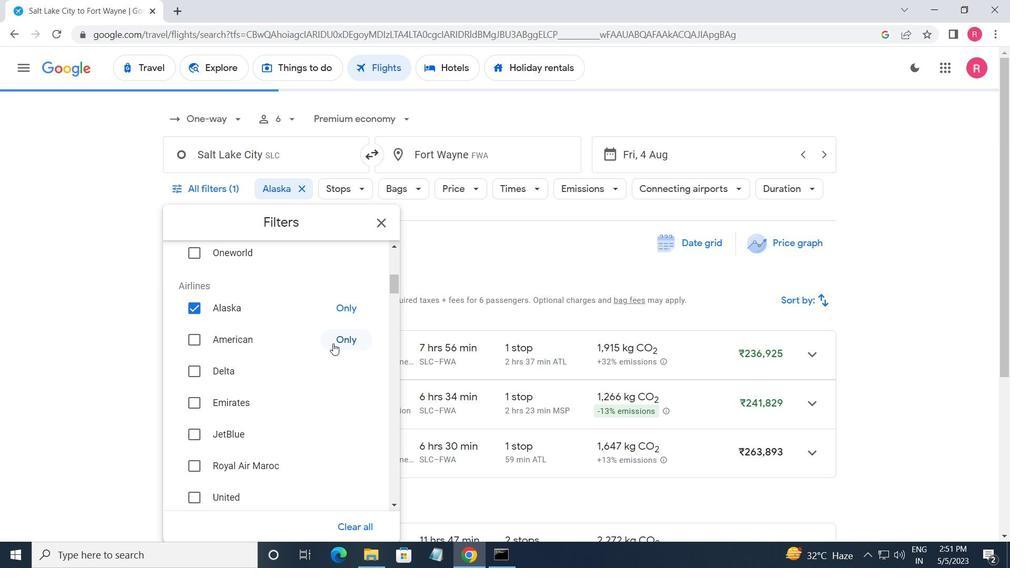 
Action: Mouse scrolled (333, 343) with delta (0, 0)
Screenshot: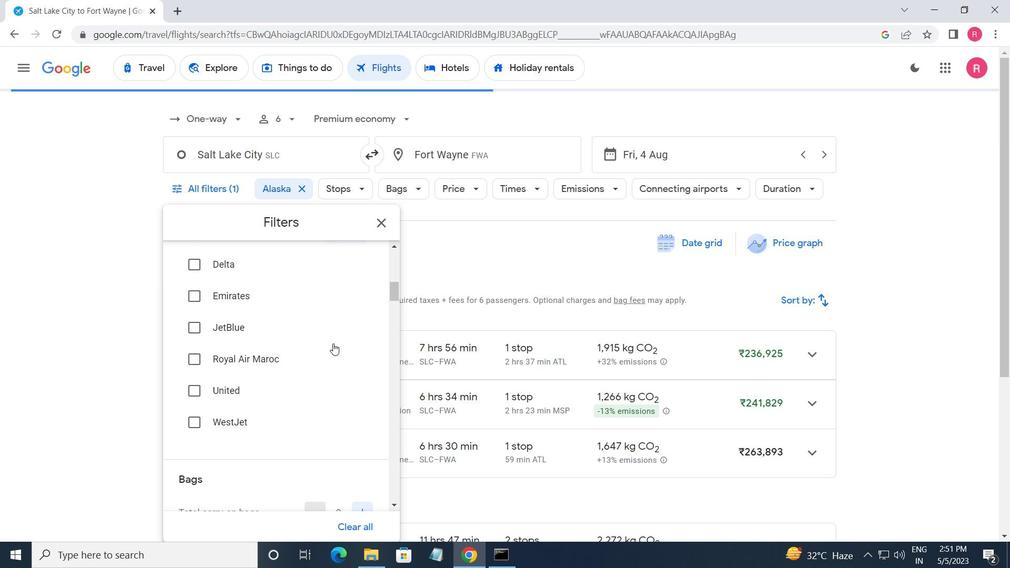 
Action: Mouse scrolled (333, 343) with delta (0, 0)
Screenshot: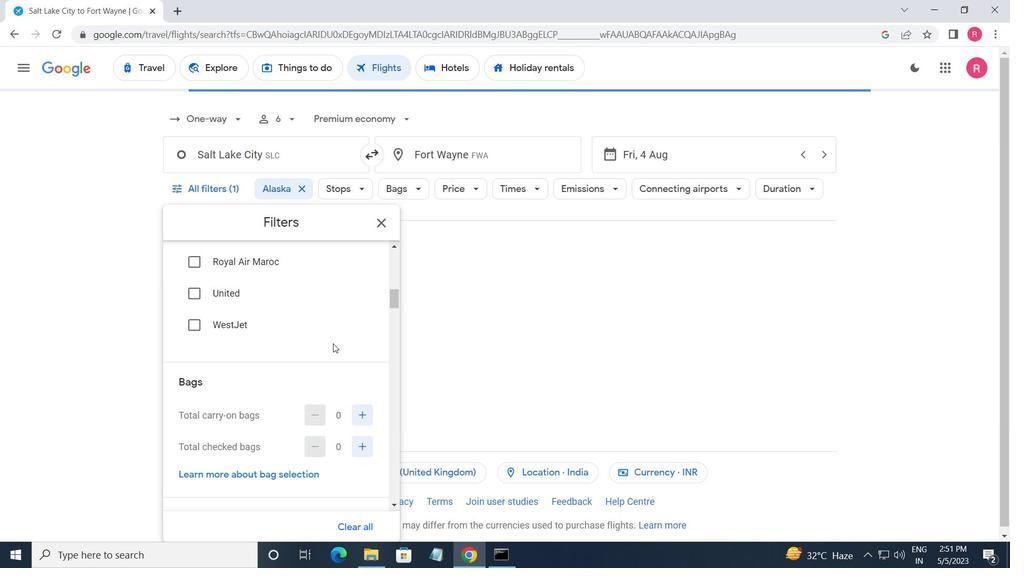 
Action: Mouse moved to (359, 299)
Screenshot: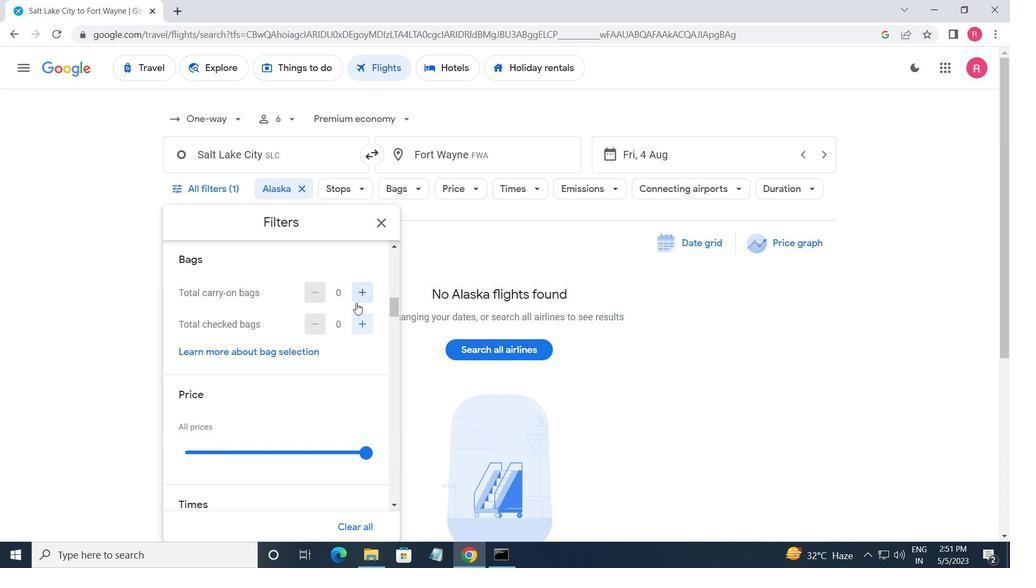 
Action: Mouse pressed left at (359, 299)
Screenshot: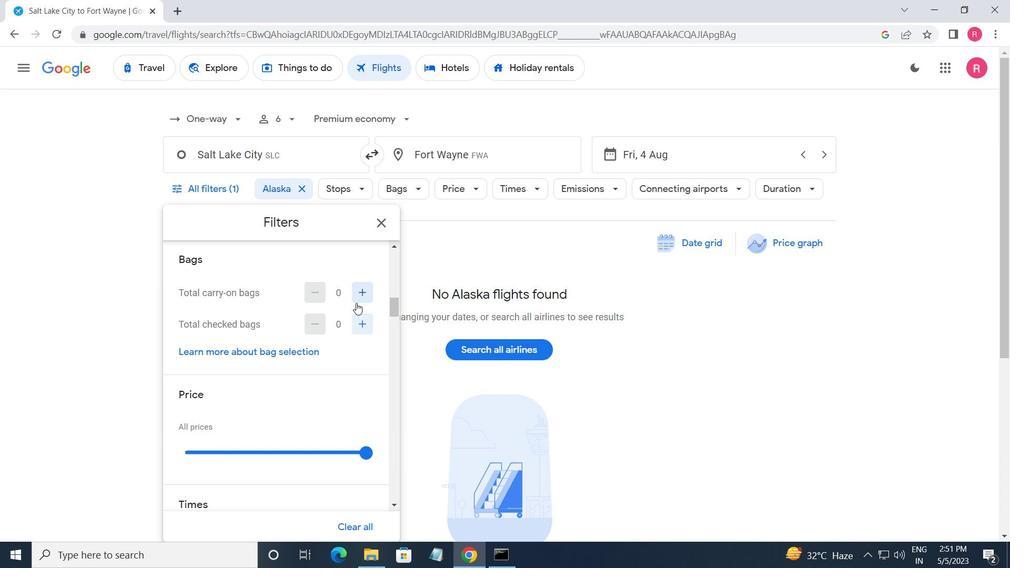 
Action: Mouse moved to (352, 318)
Screenshot: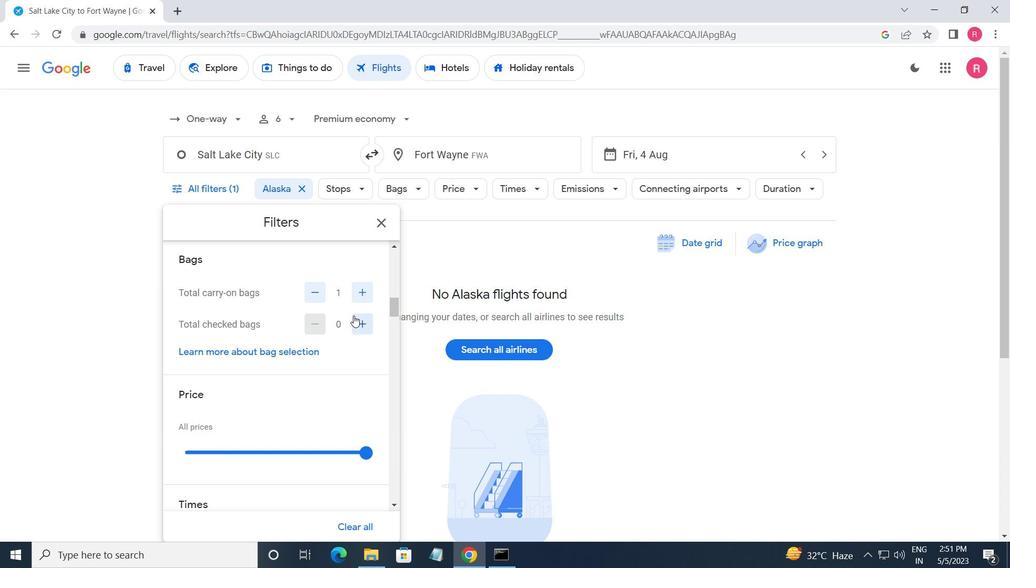 
Action: Mouse scrolled (352, 317) with delta (0, 0)
Screenshot: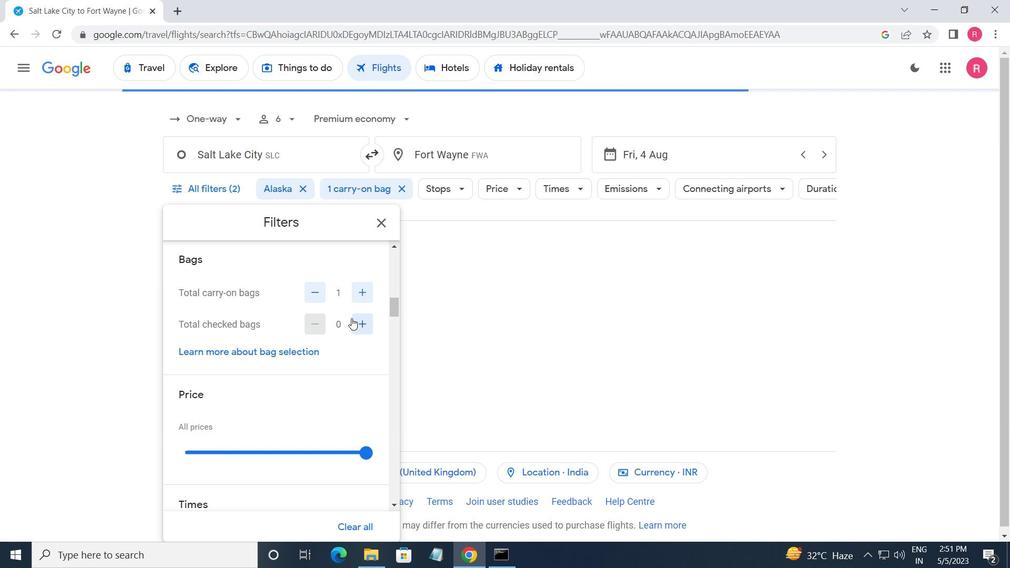 
Action: Mouse scrolled (352, 317) with delta (0, 0)
Screenshot: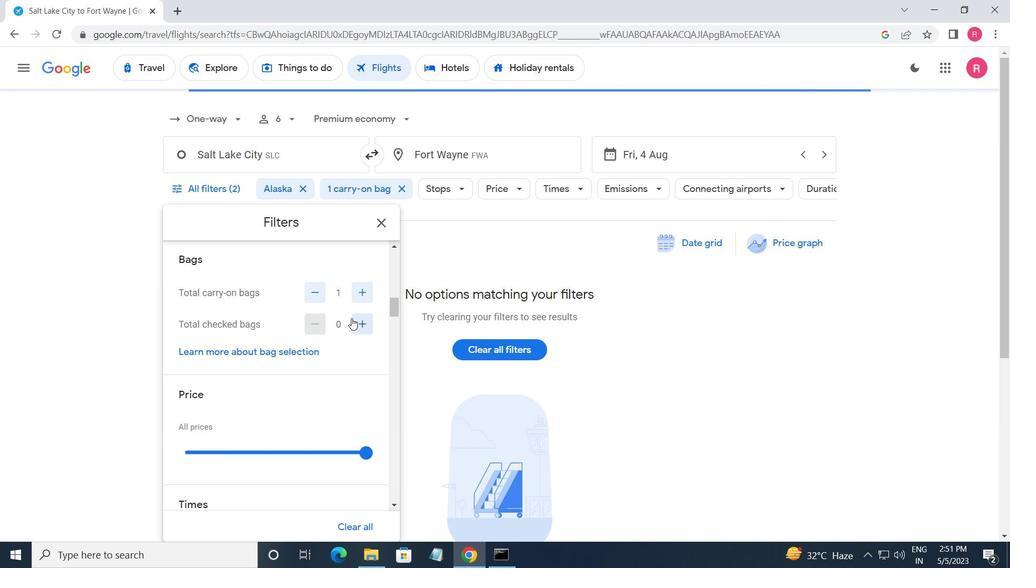 
Action: Mouse moved to (367, 314)
Screenshot: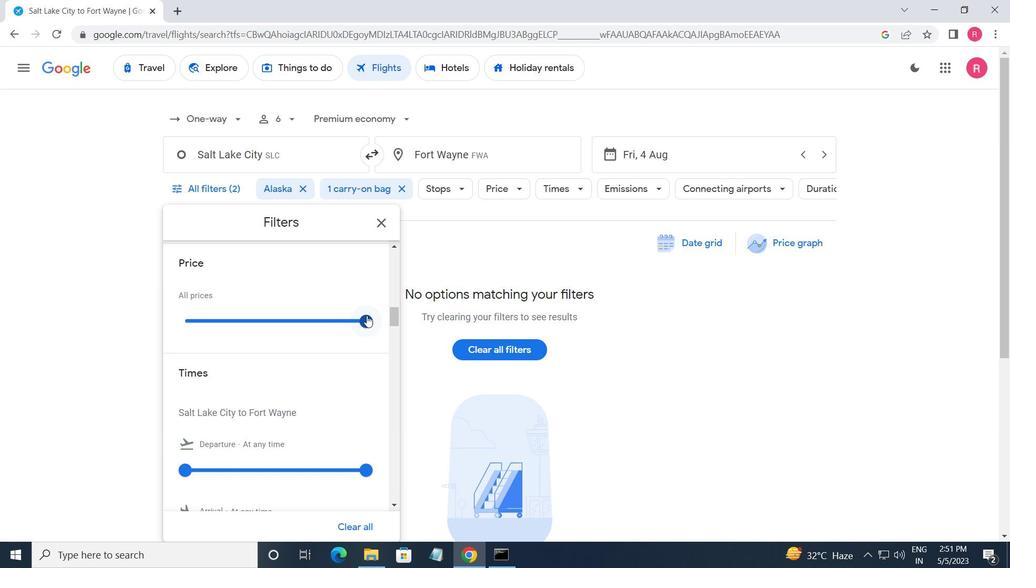 
Action: Mouse pressed left at (367, 314)
Screenshot: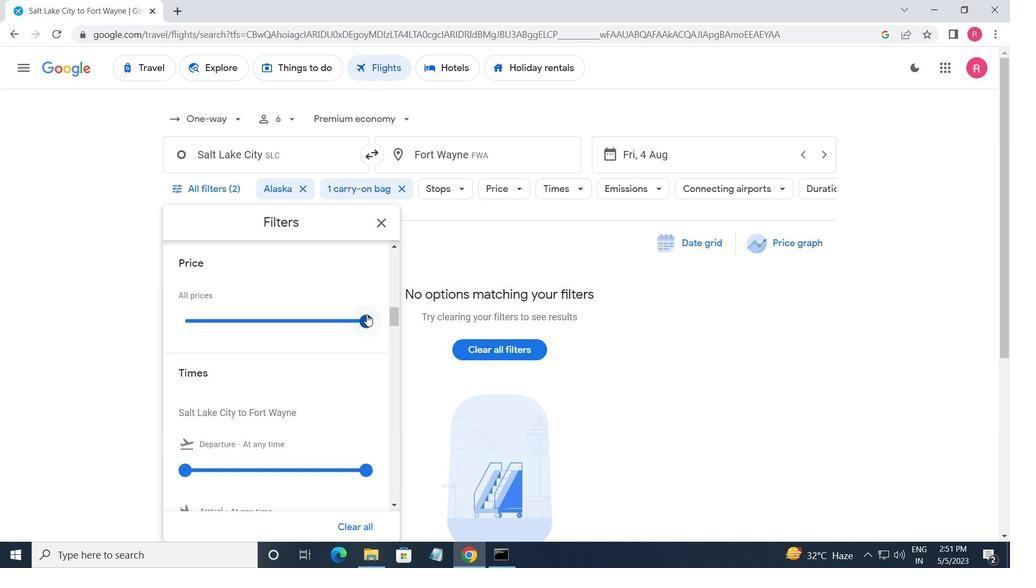 
Action: Mouse moved to (232, 337)
Screenshot: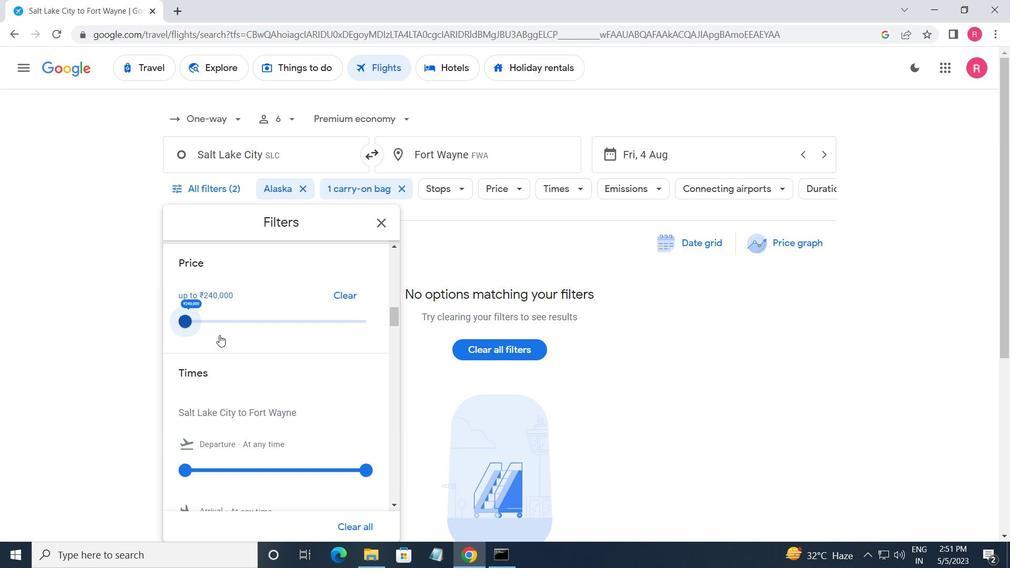 
Action: Mouse scrolled (232, 336) with delta (0, 0)
Screenshot: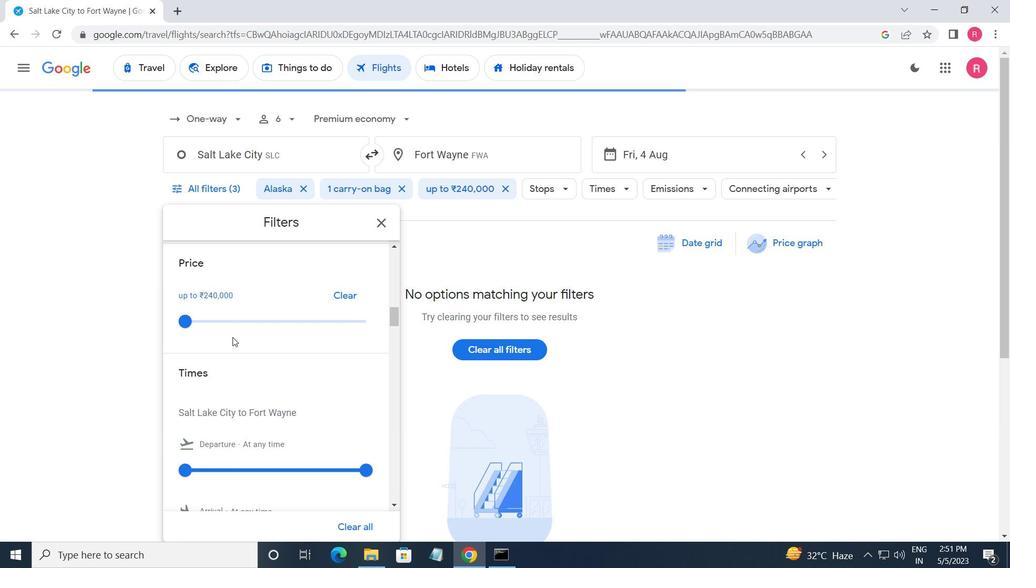 
Action: Mouse scrolled (232, 336) with delta (0, 0)
Screenshot: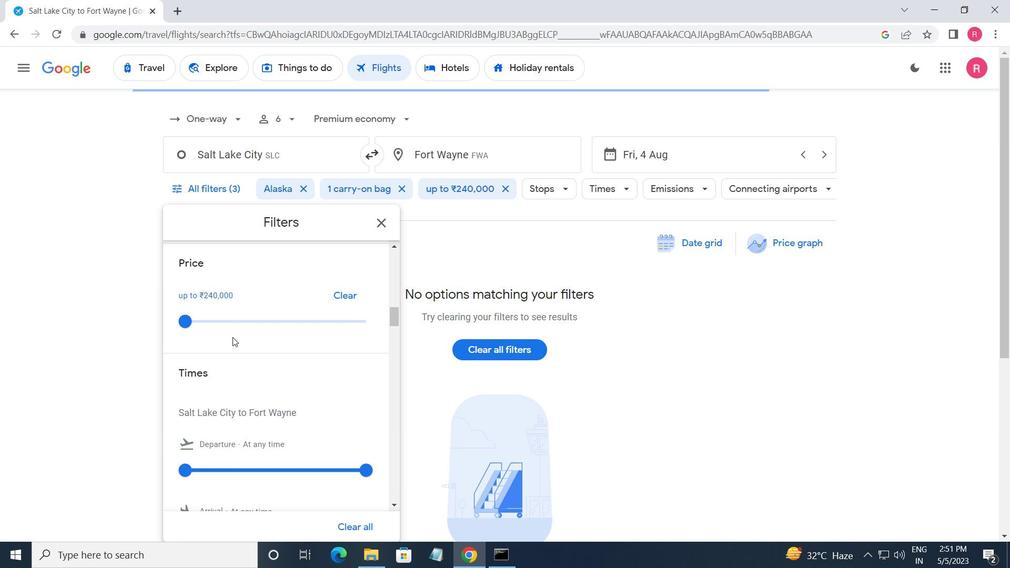 
Action: Mouse scrolled (232, 336) with delta (0, 0)
Screenshot: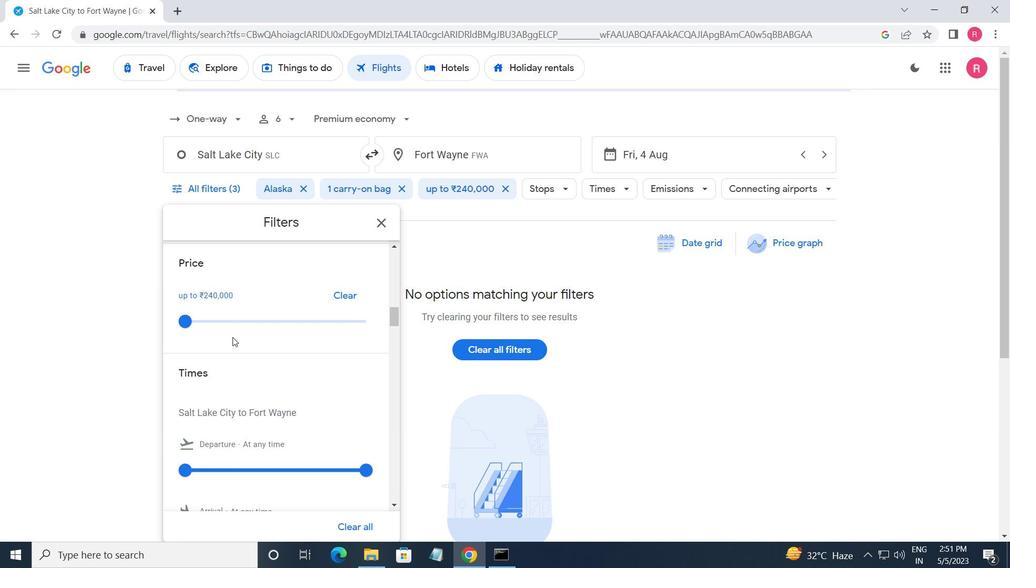 
Action: Mouse moved to (195, 287)
Screenshot: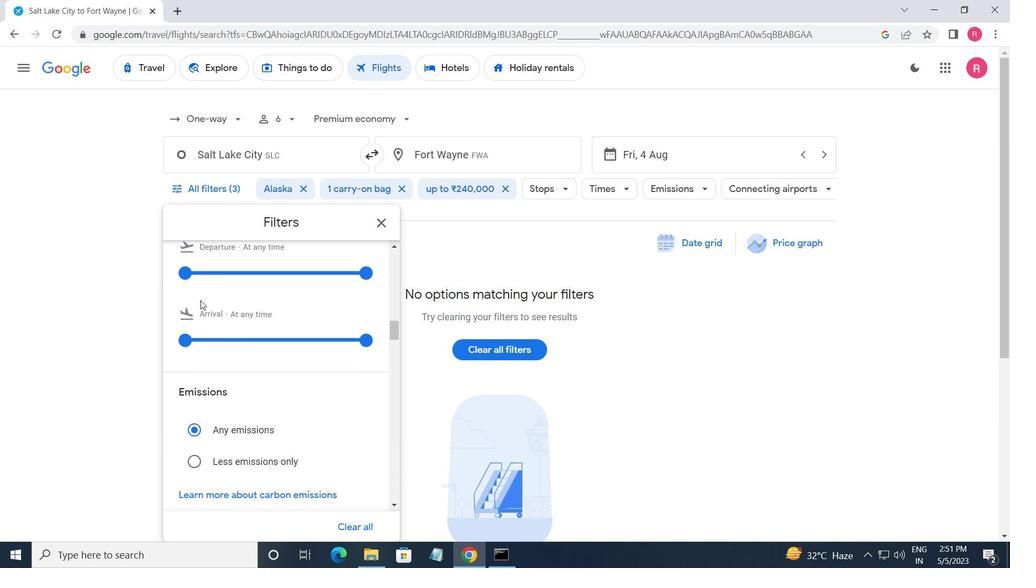 
Action: Mouse pressed left at (195, 287)
Screenshot: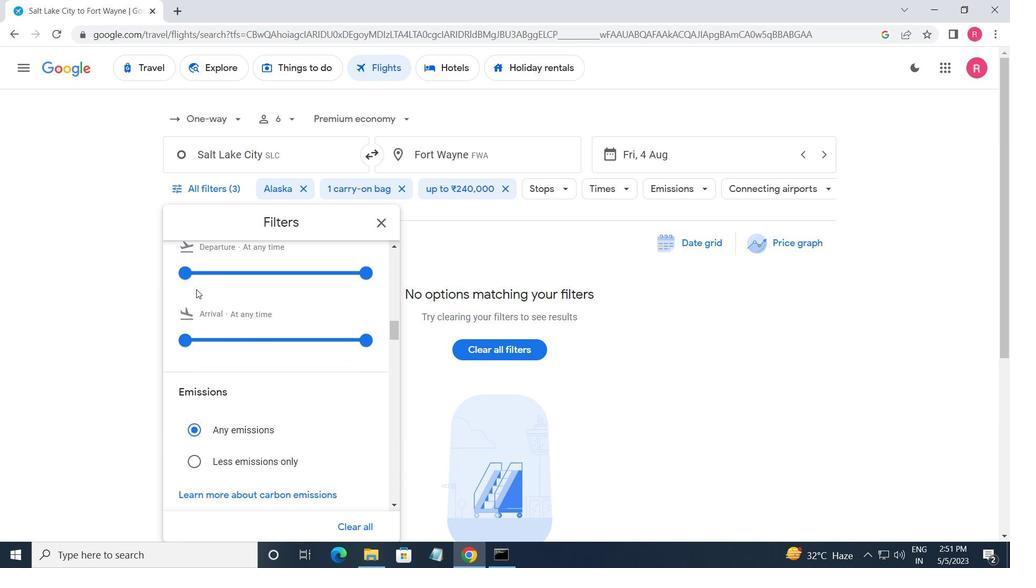 
Action: Mouse moved to (359, 276)
Screenshot: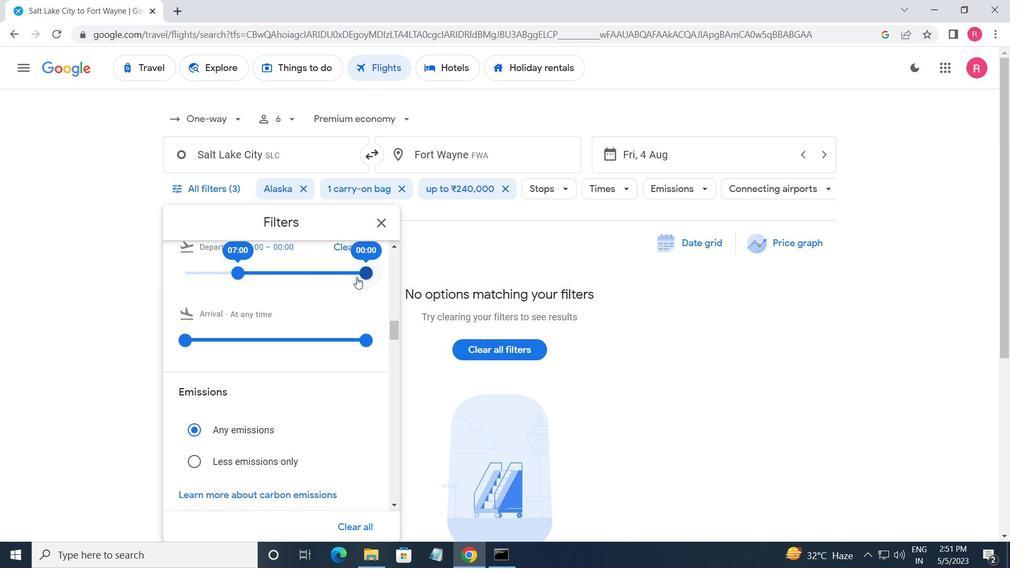 
Action: Mouse pressed left at (359, 276)
Screenshot: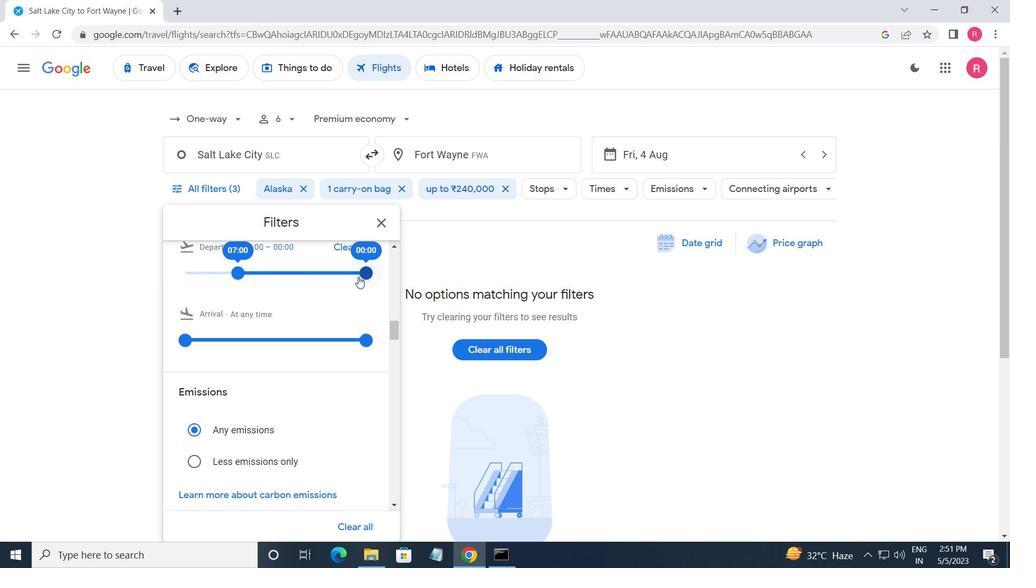 
Action: Mouse moved to (385, 220)
Screenshot: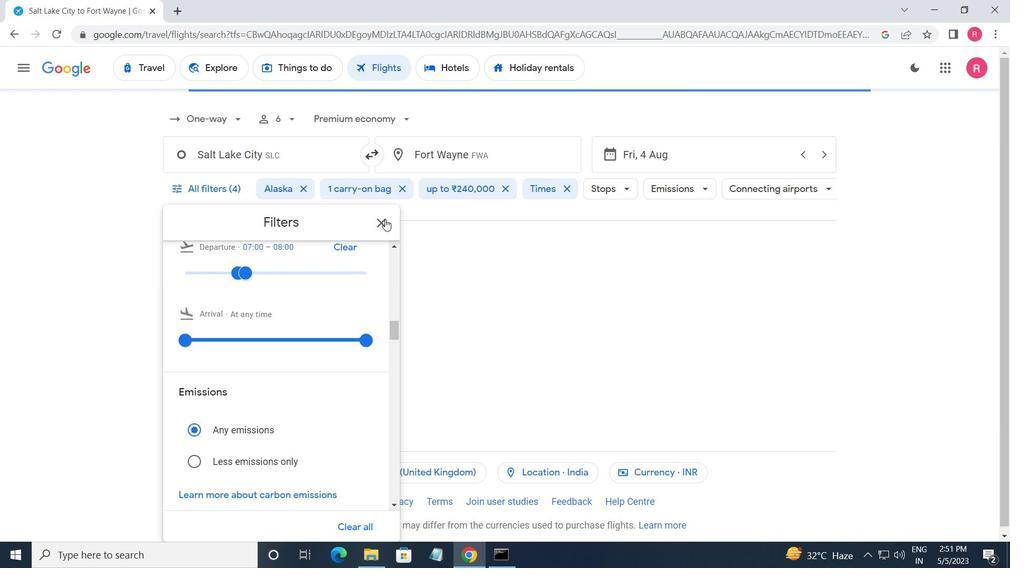 
Action: Mouse pressed left at (385, 220)
Screenshot: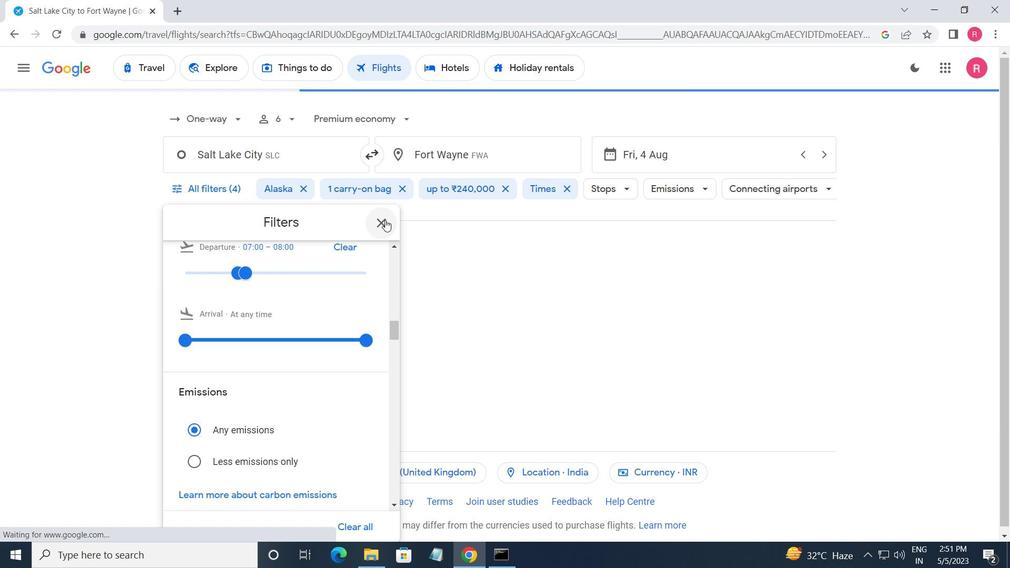 
Action: Mouse moved to (354, 257)
Screenshot: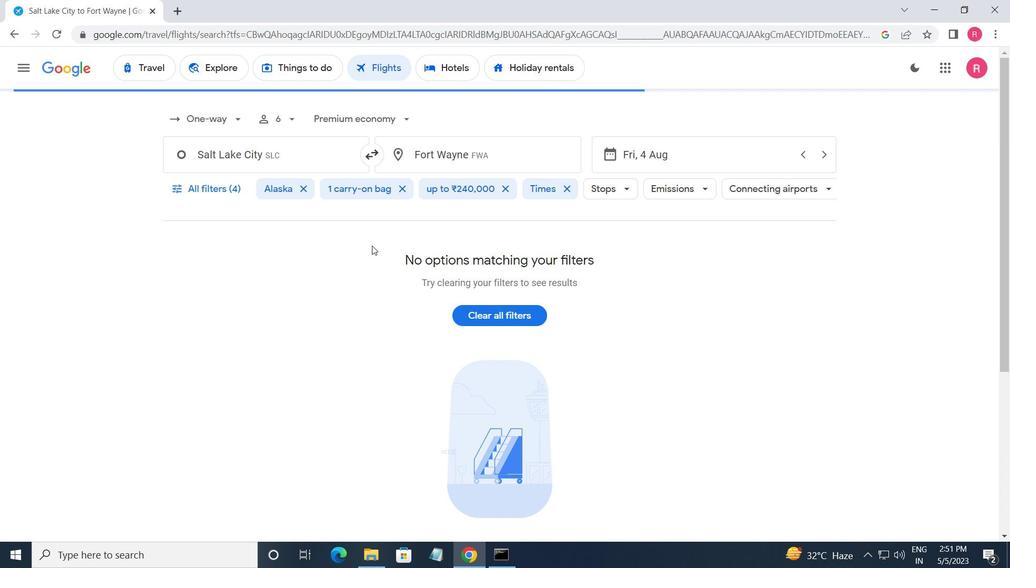 
